 Task: Create Card Card0000000267 in Board Board0000000067 in Workspace WS0000000023 in Trello. Create Card Card0000000268 in Board Board0000000067 in Workspace WS0000000023 in Trello. Create Card Card0000000269 in Board Board0000000068 in Workspace WS0000000023 in Trello. Create Card Card0000000270 in Board Board0000000068 in Workspace WS0000000023 in Trello. Create Card Card0000000271 in Board Board0000000068 in Workspace WS0000000023 in Trello
Action: Mouse moved to (489, 443)
Screenshot: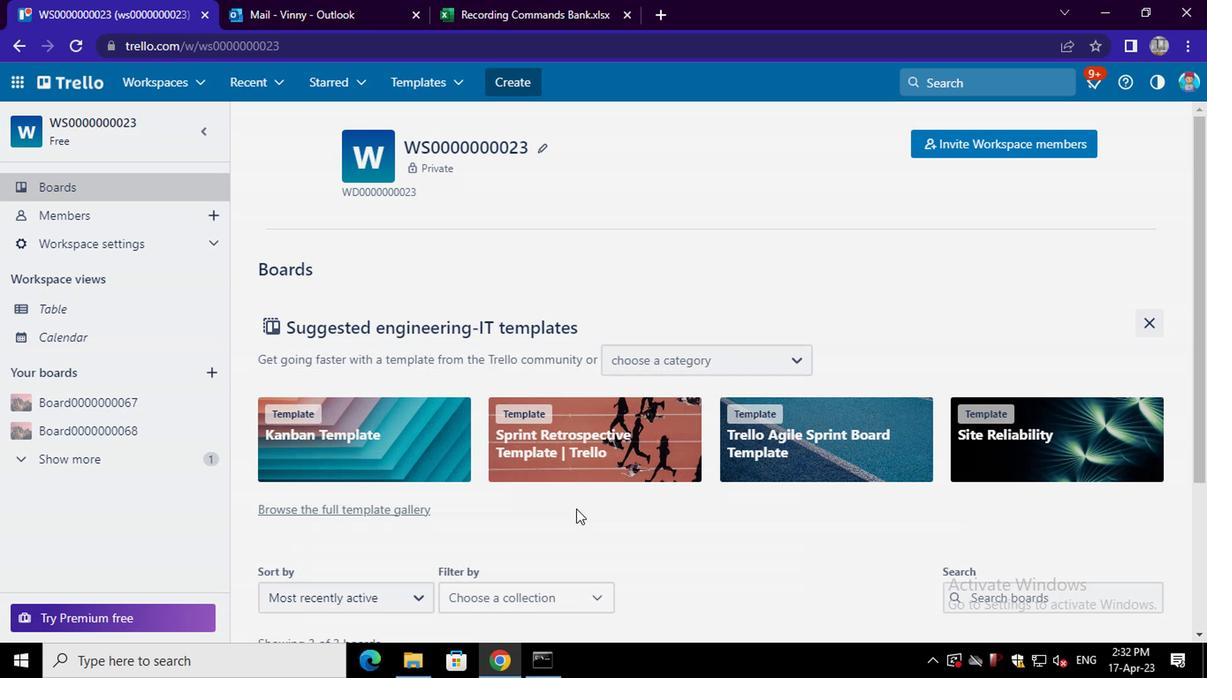 
Action: Mouse scrolled (489, 442) with delta (0, 0)
Screenshot: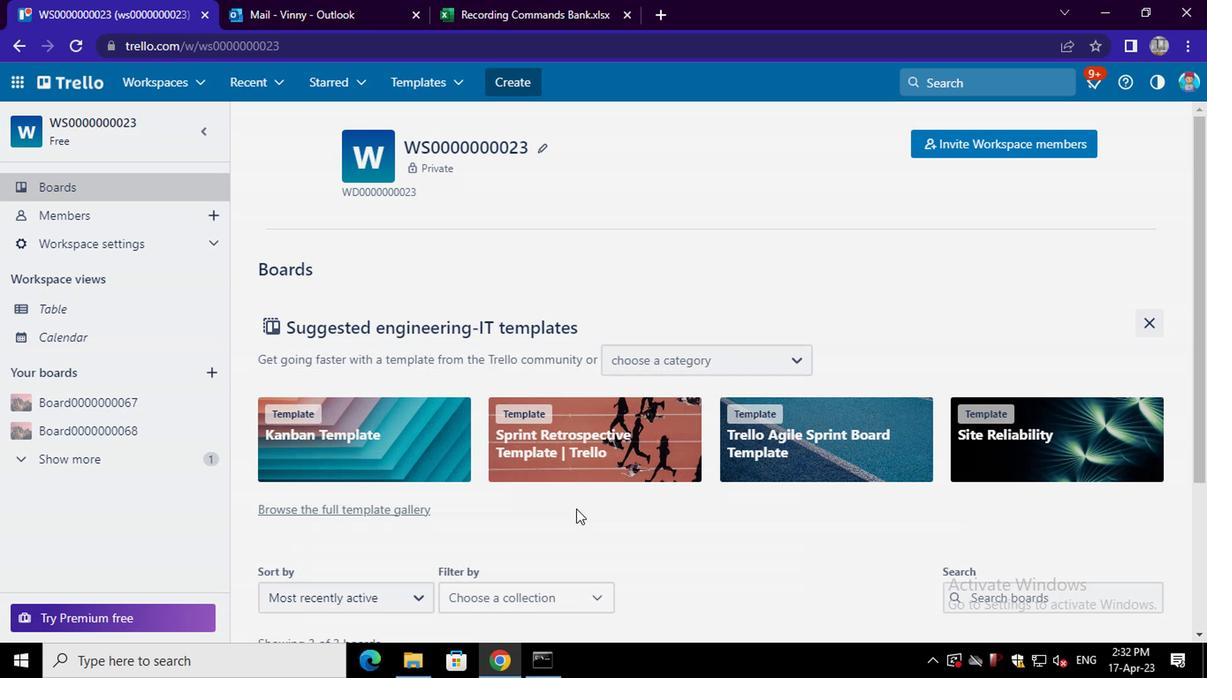
Action: Mouse moved to (489, 445)
Screenshot: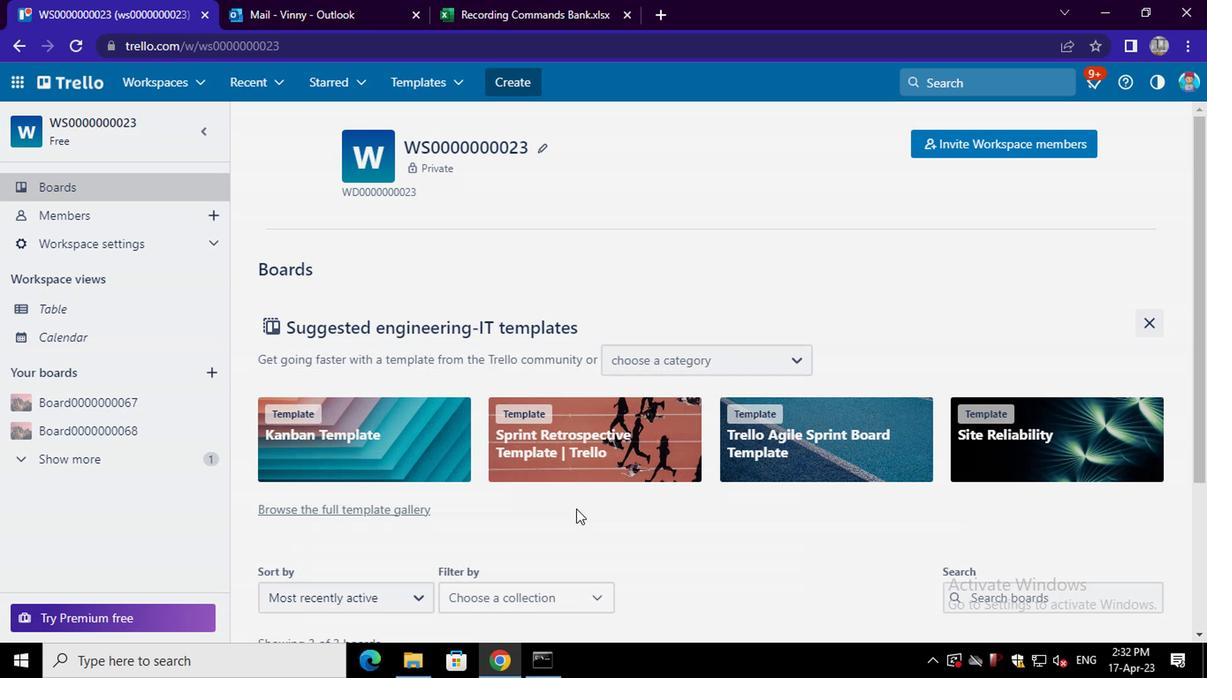 
Action: Mouse scrolled (489, 444) with delta (0, 0)
Screenshot: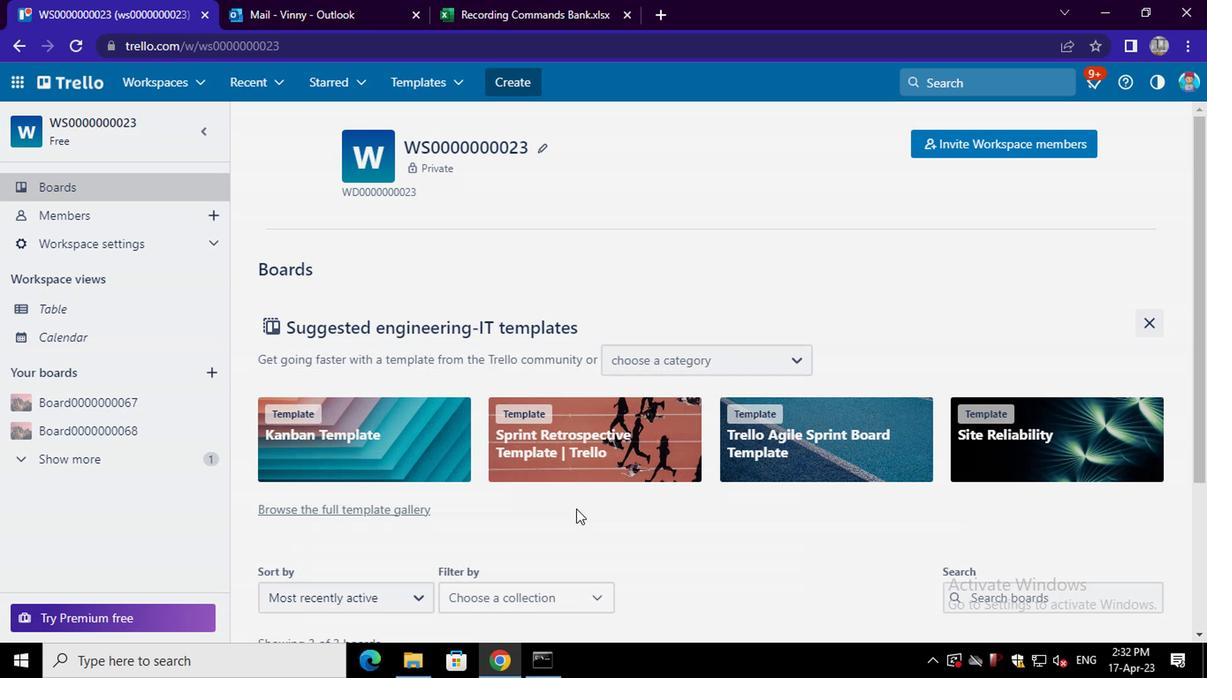 
Action: Mouse moved to (489, 445)
Screenshot: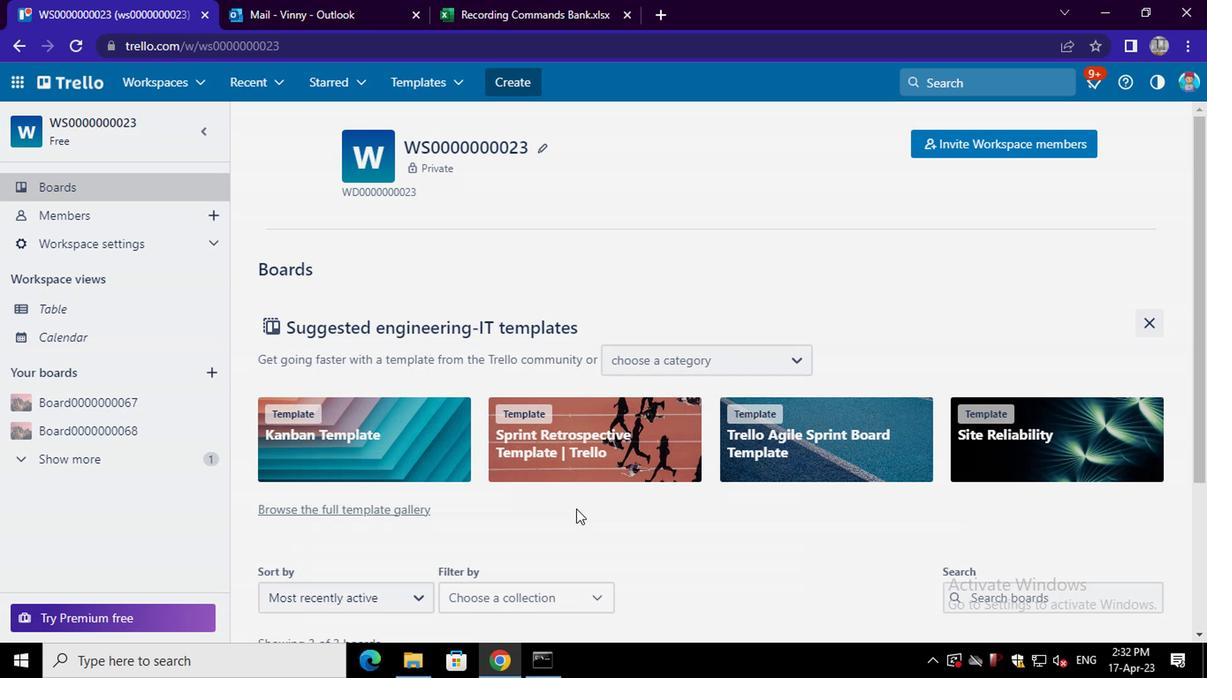 
Action: Mouse scrolled (489, 445) with delta (0, 0)
Screenshot: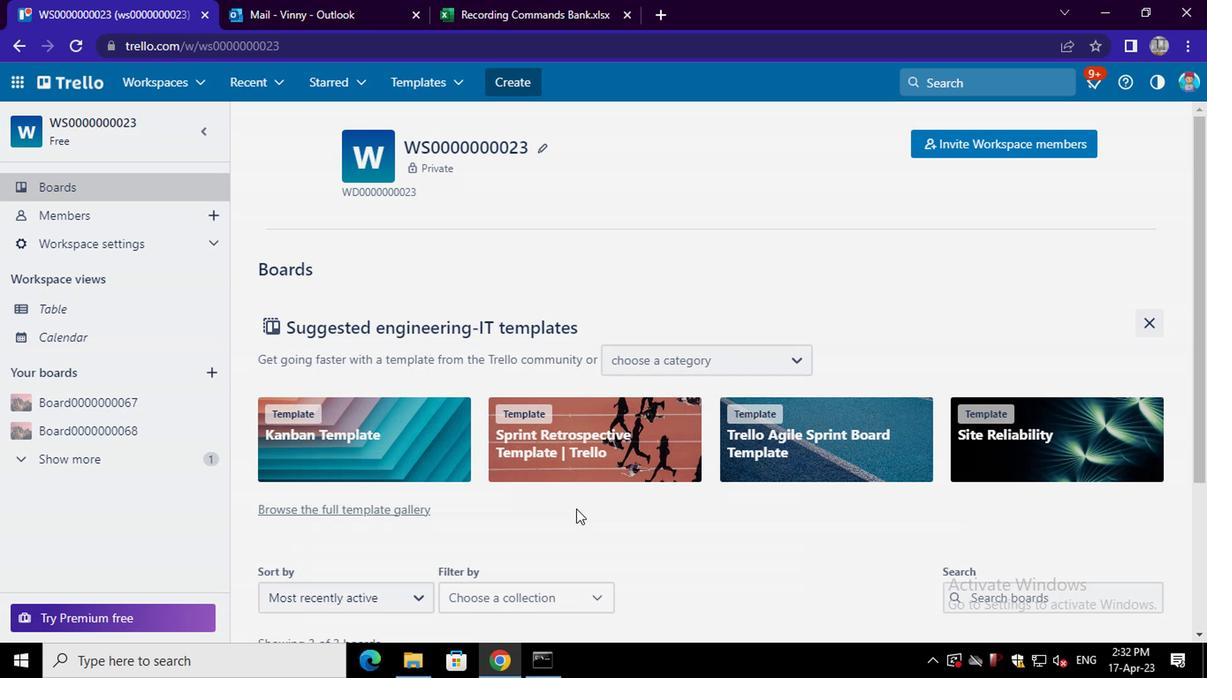 
Action: Mouse scrolled (489, 445) with delta (0, 0)
Screenshot: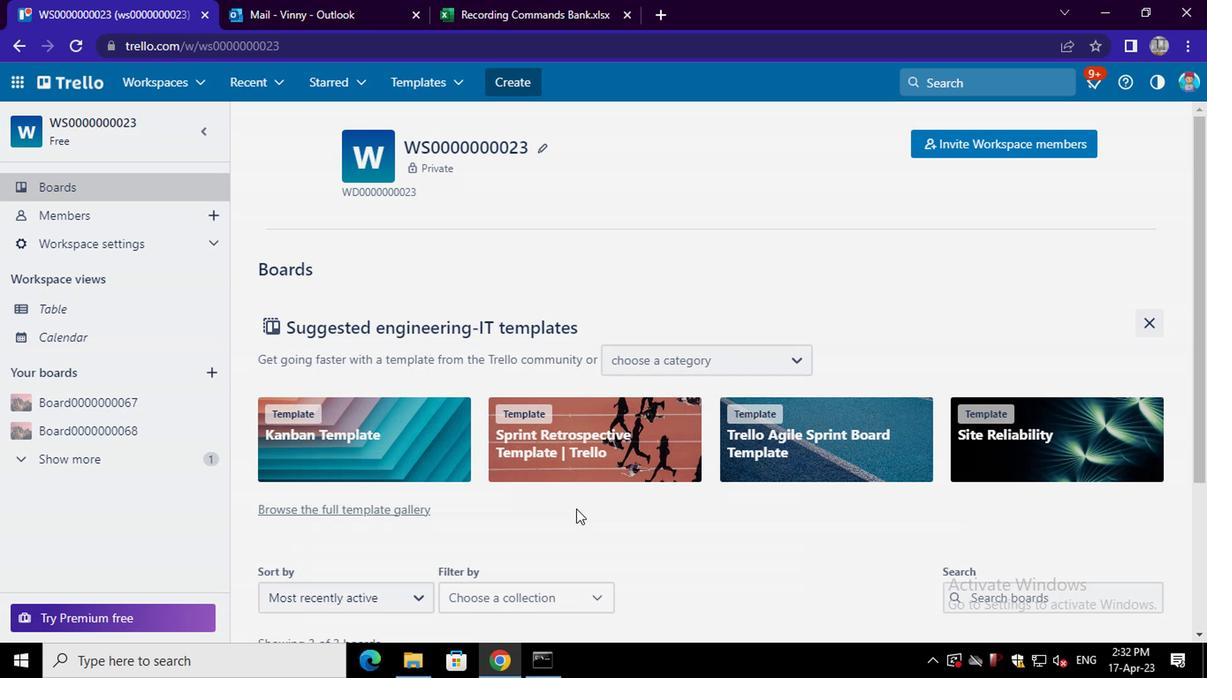 
Action: Mouse scrolled (489, 445) with delta (0, 0)
Screenshot: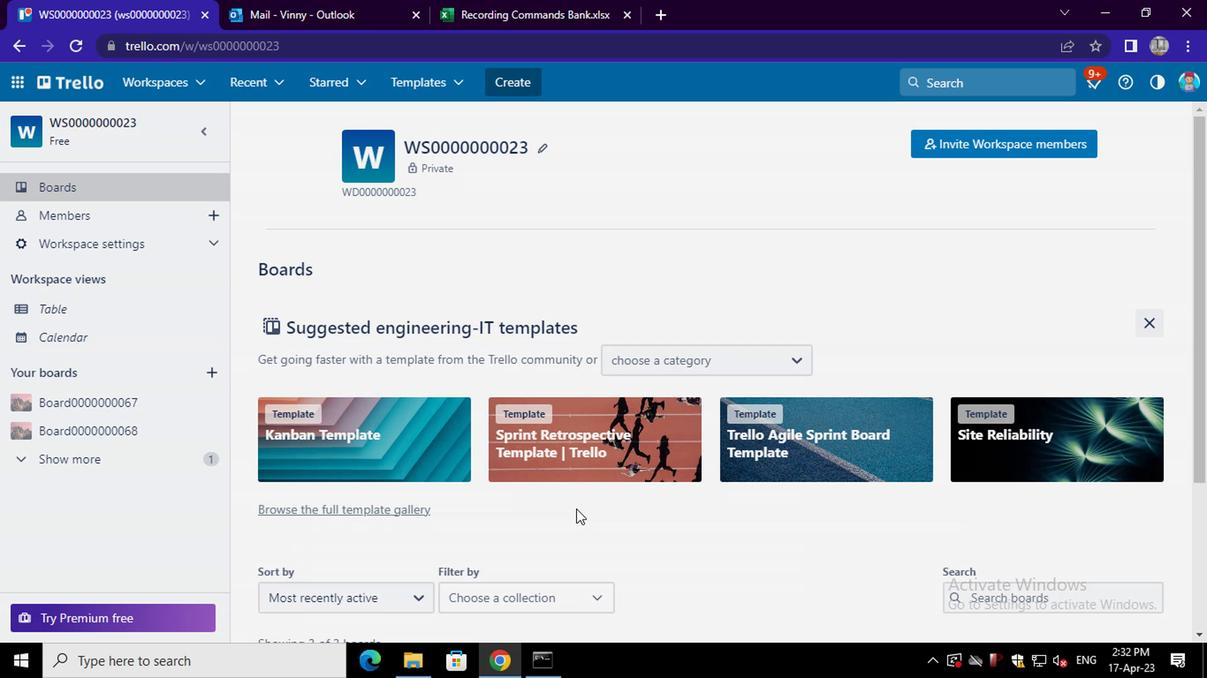 
Action: Mouse scrolled (489, 445) with delta (0, 0)
Screenshot: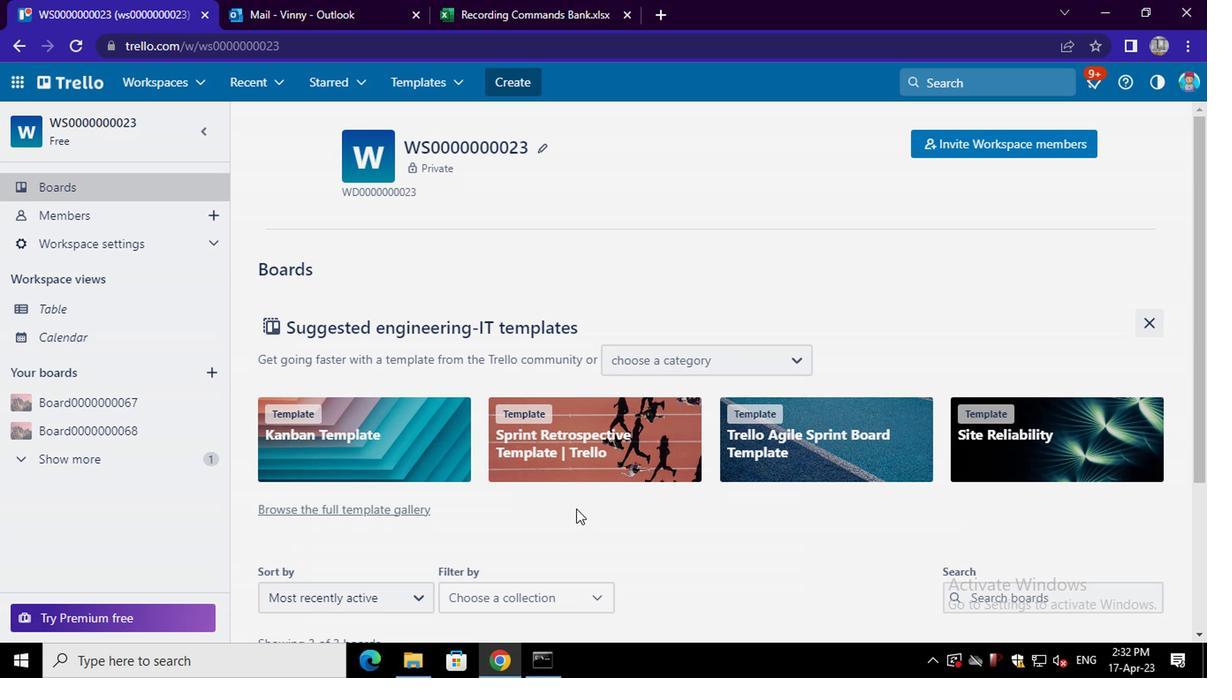 
Action: Mouse moved to (490, 445)
Screenshot: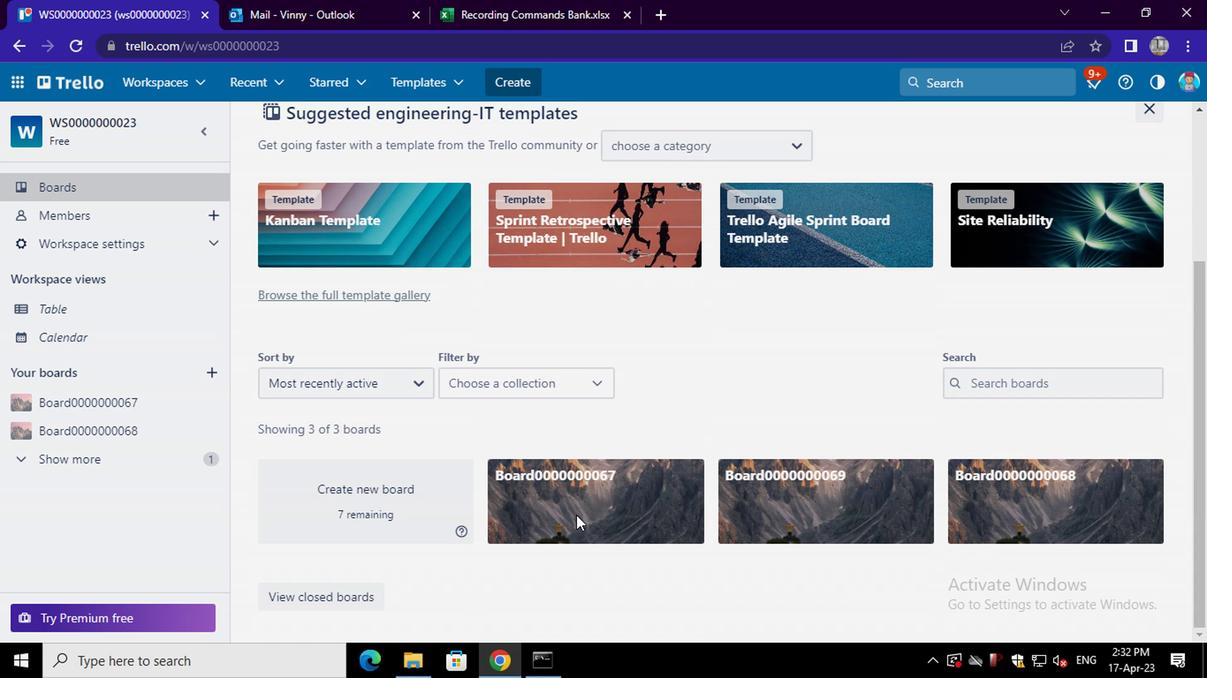
Action: Mouse pressed left at (490, 445)
Screenshot: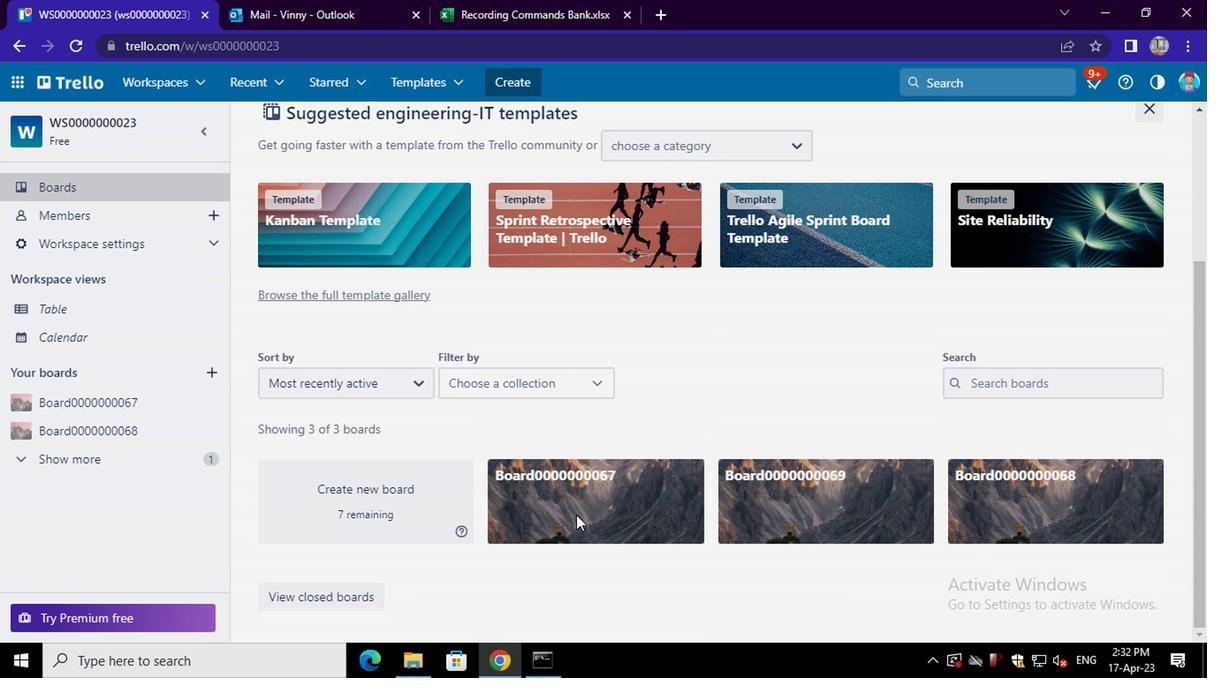 
Action: Mouse moved to (277, 267)
Screenshot: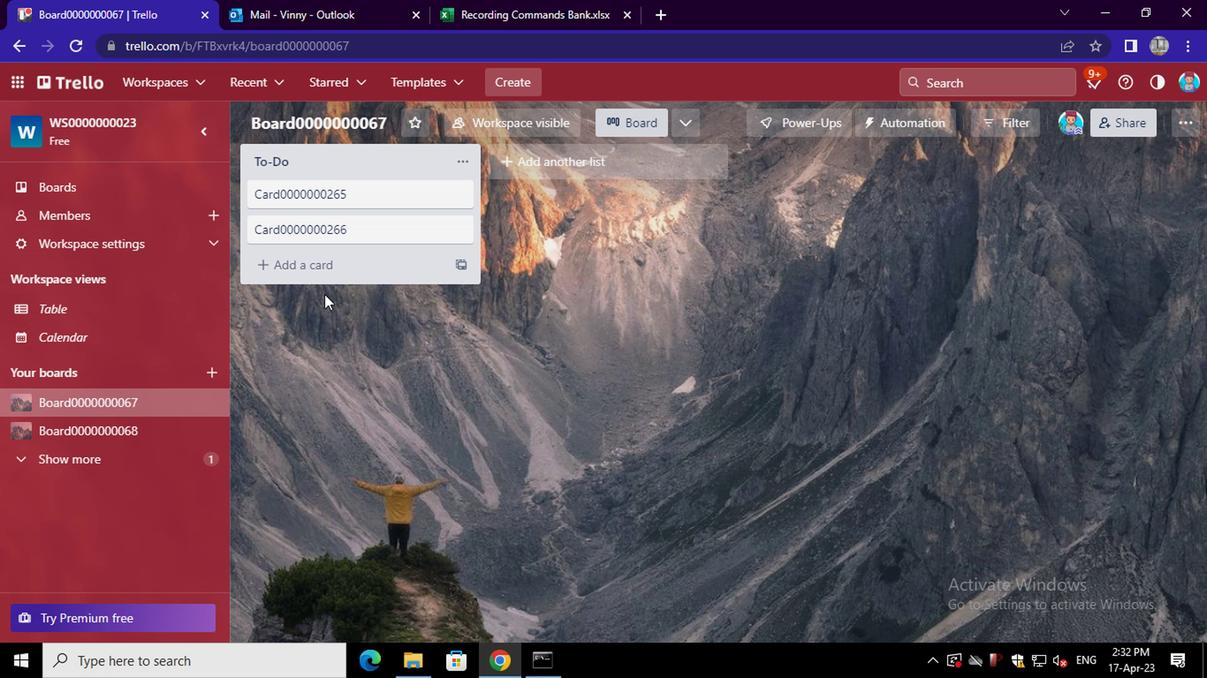 
Action: Mouse pressed left at (277, 267)
Screenshot: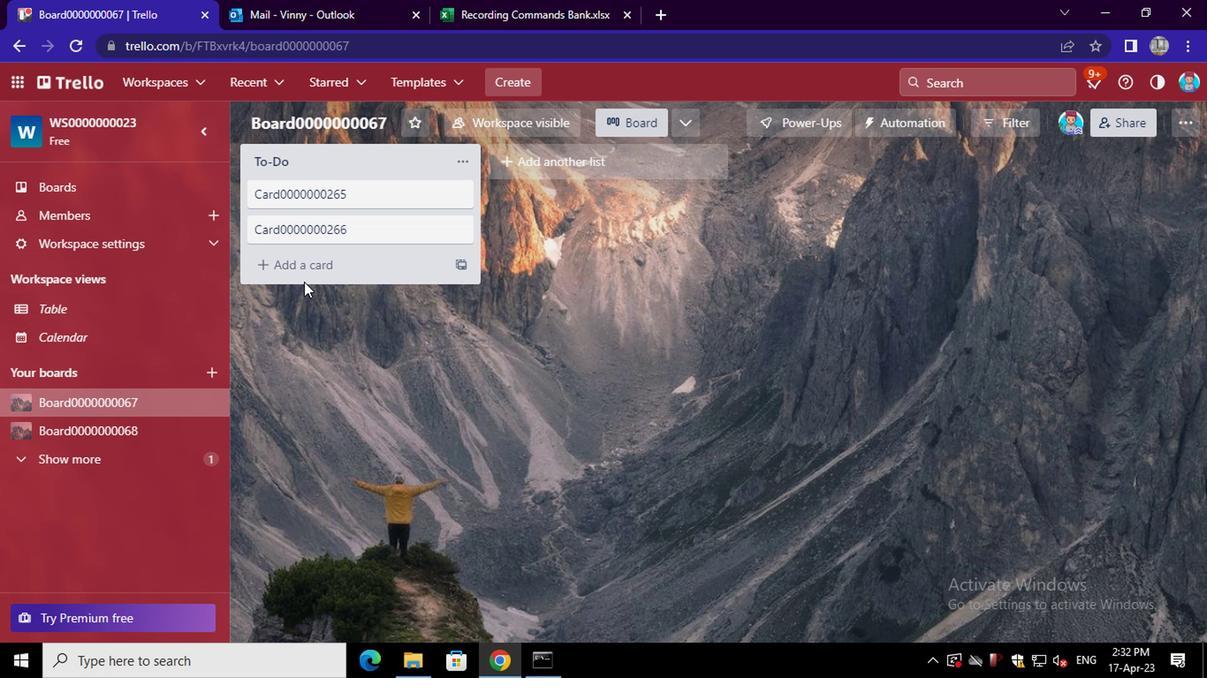 
Action: Mouse moved to (282, 273)
Screenshot: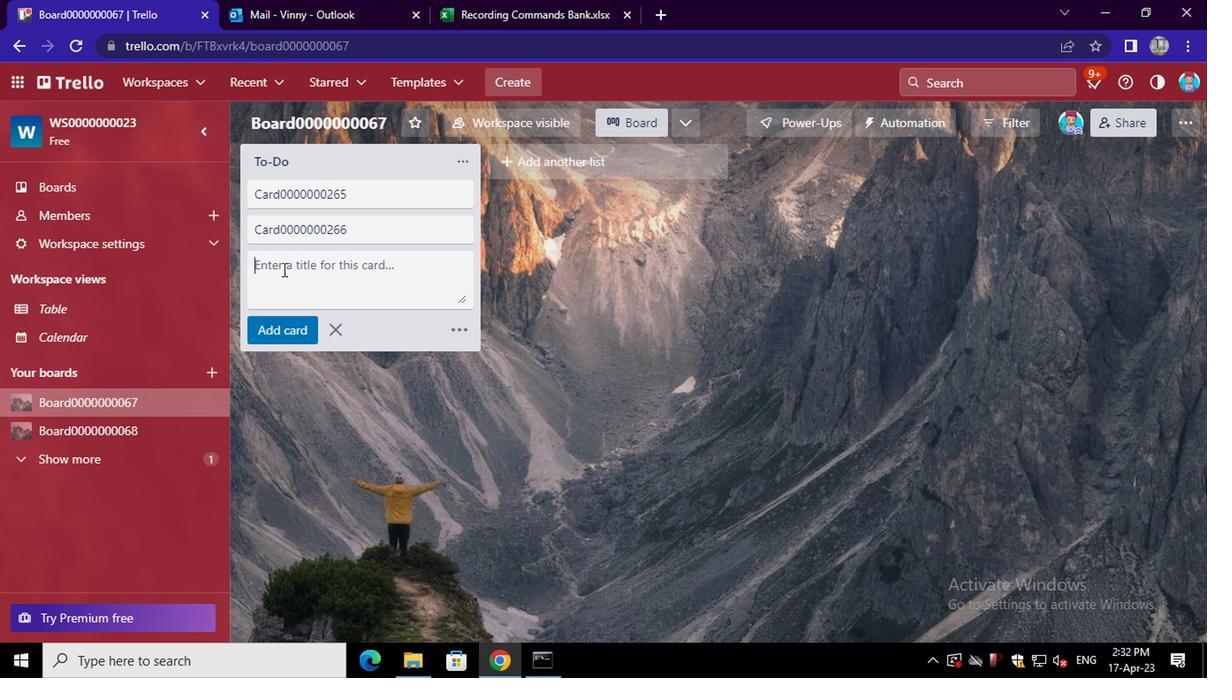 
Action: Mouse pressed left at (282, 273)
Screenshot: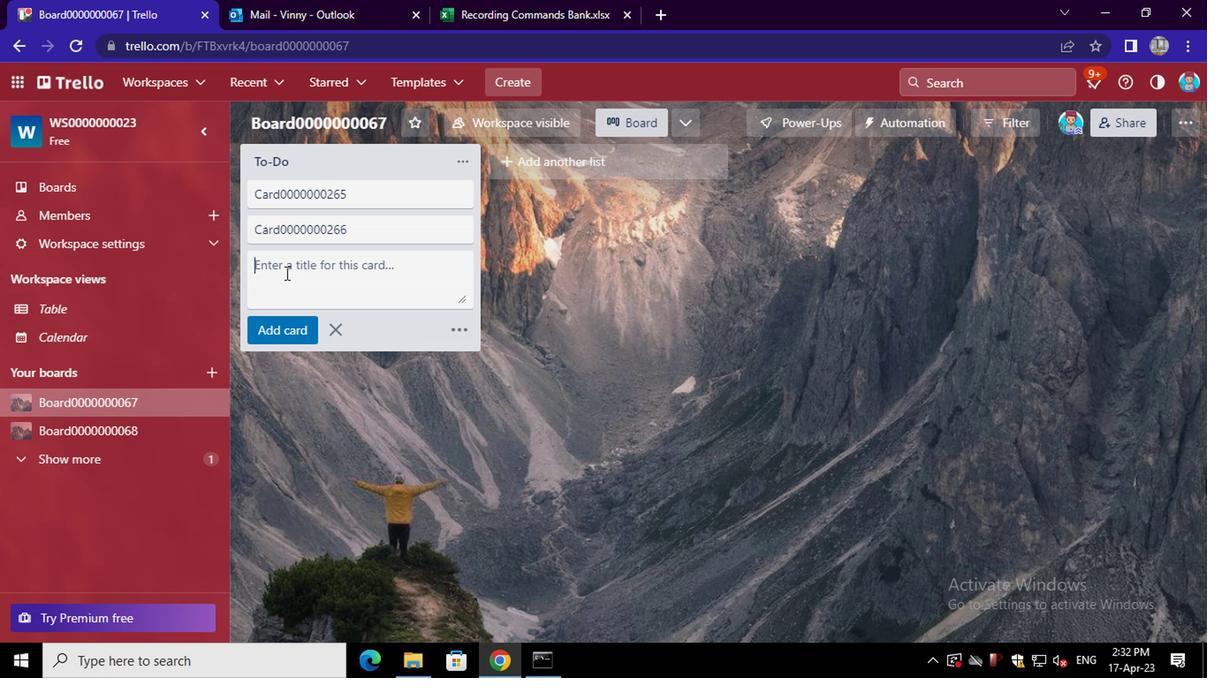 
Action: Key pressed <Key.shift>CARD0000000267
Screenshot: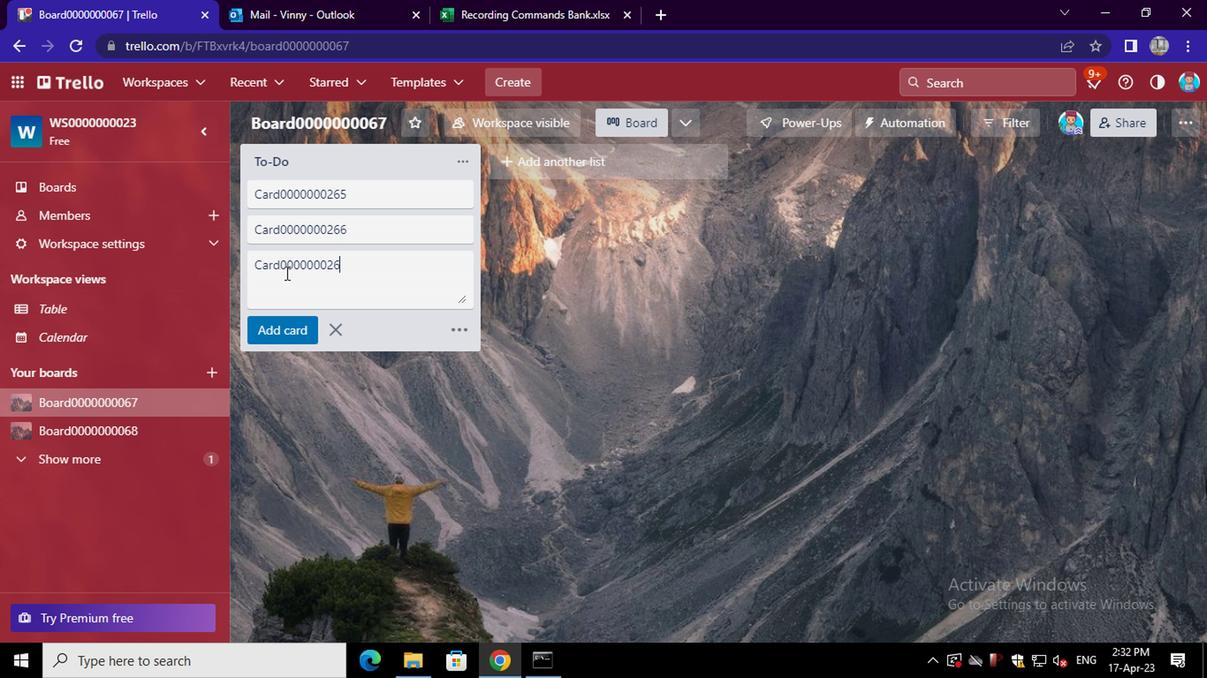 
Action: Mouse moved to (274, 308)
Screenshot: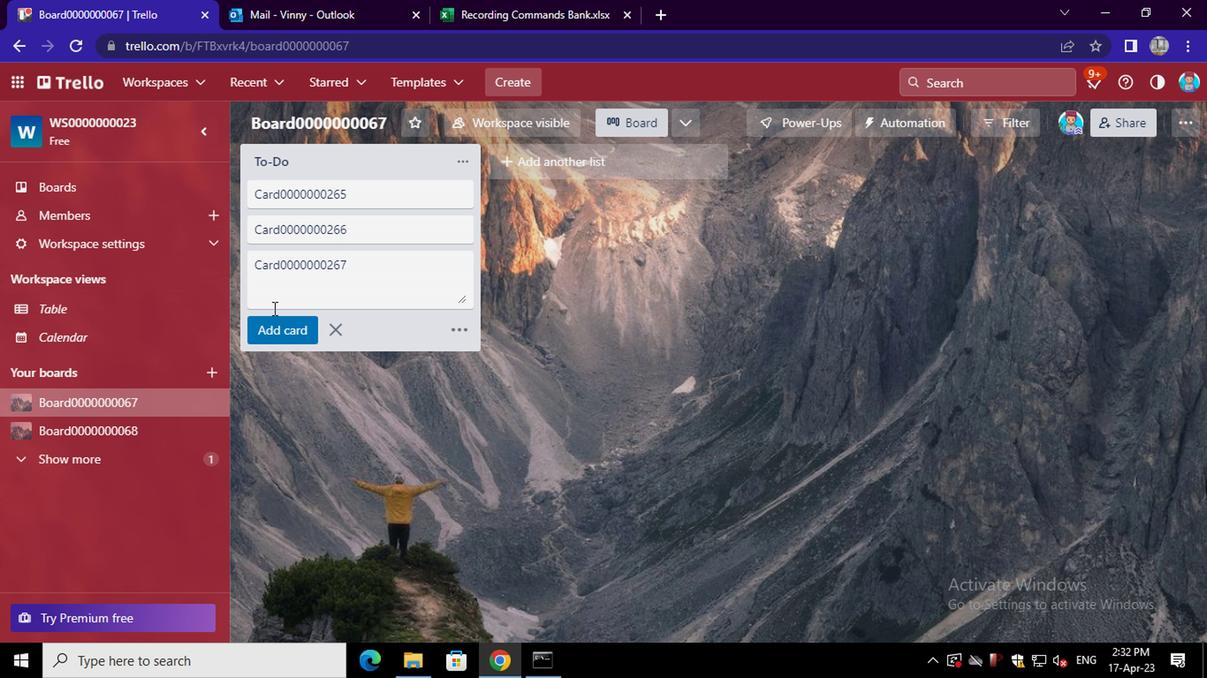 
Action: Mouse pressed left at (274, 308)
Screenshot: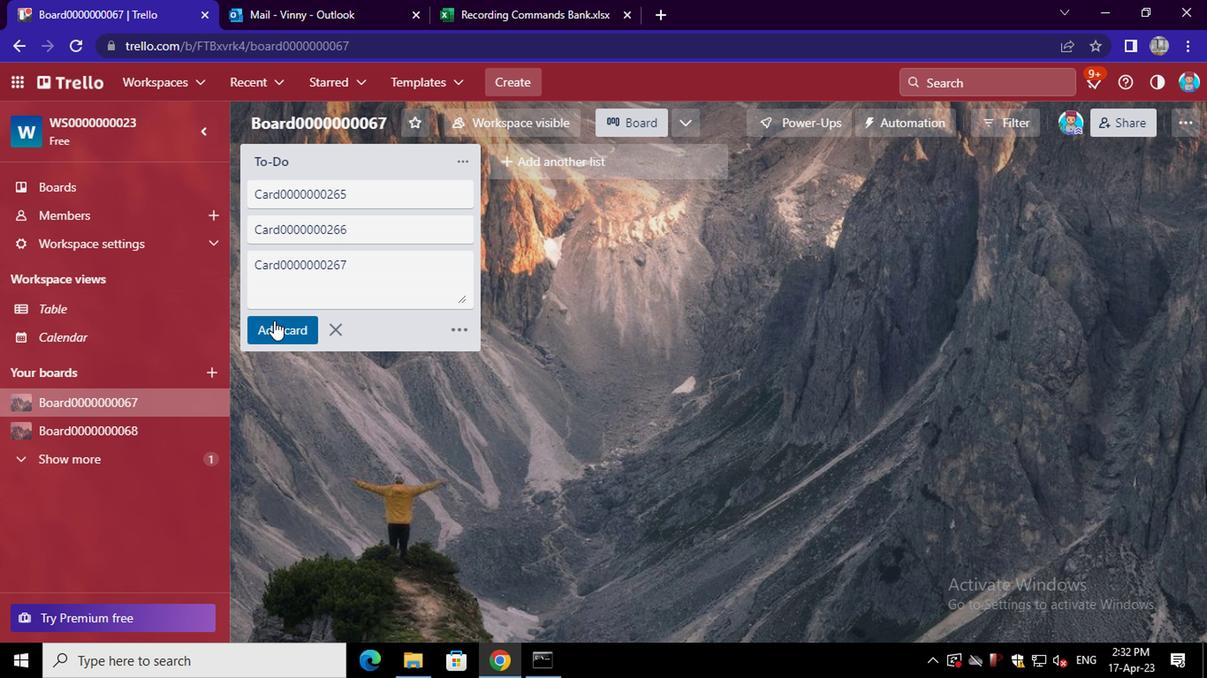 
Action: Mouse moved to (282, 293)
Screenshot: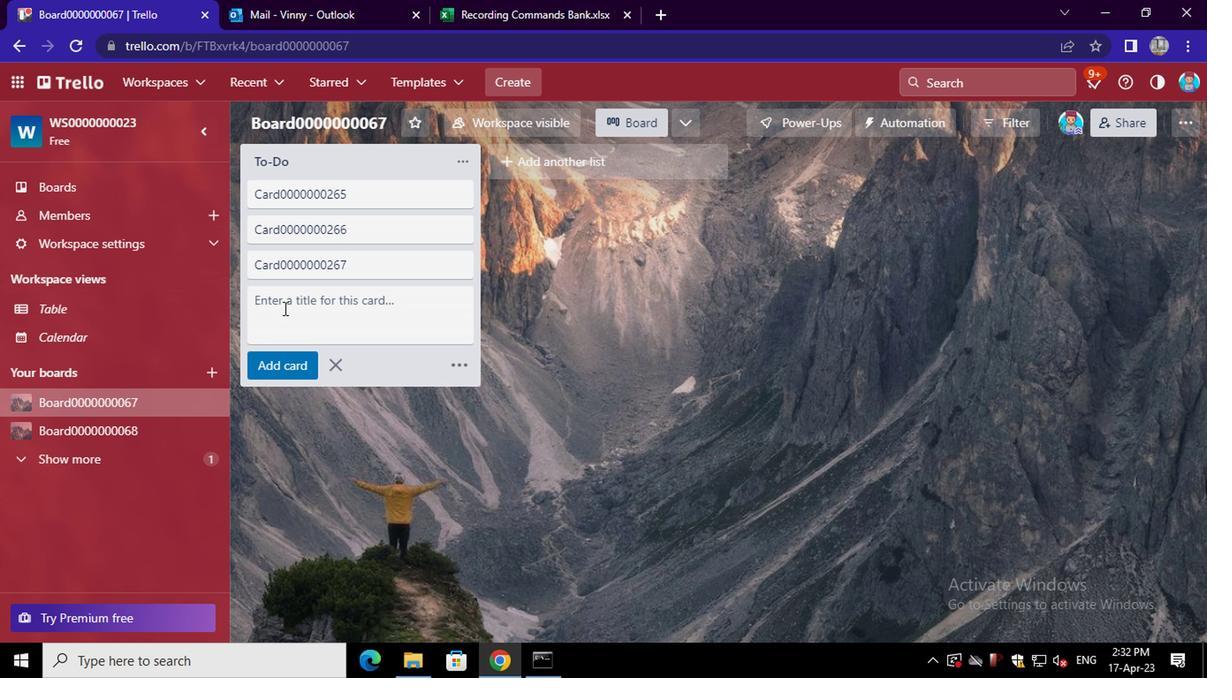 
Action: Mouse pressed left at (282, 293)
Screenshot: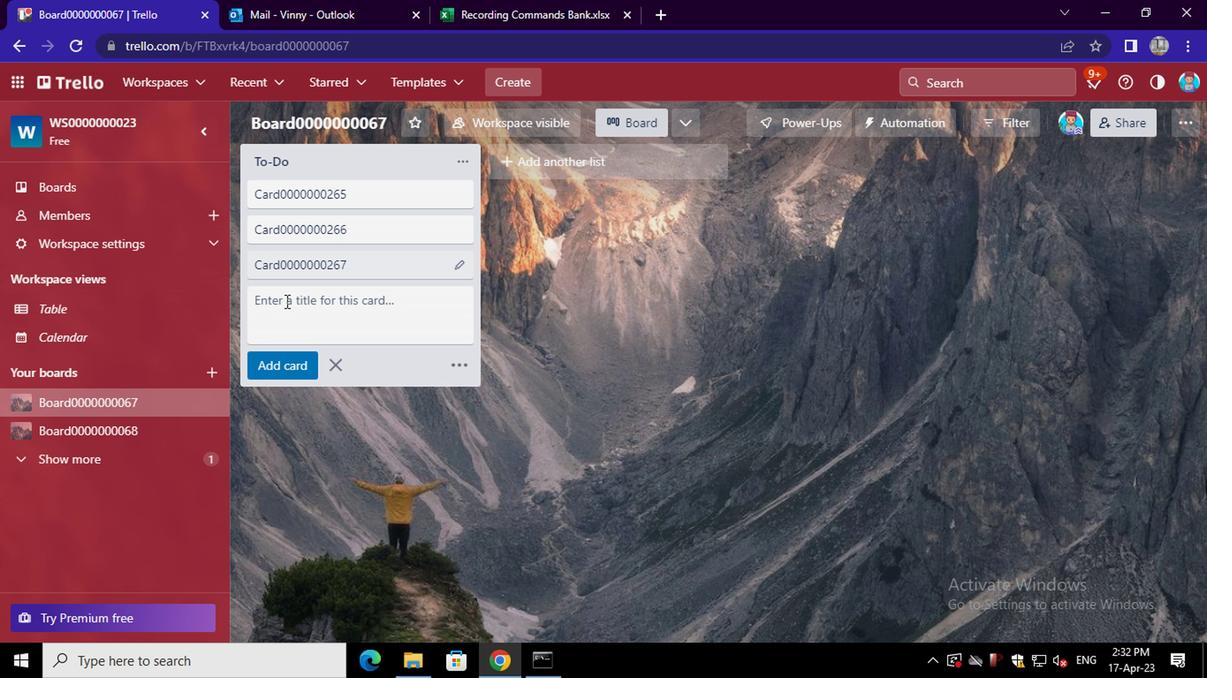 
Action: Key pressed <Key.shift>CARD0000000268
Screenshot: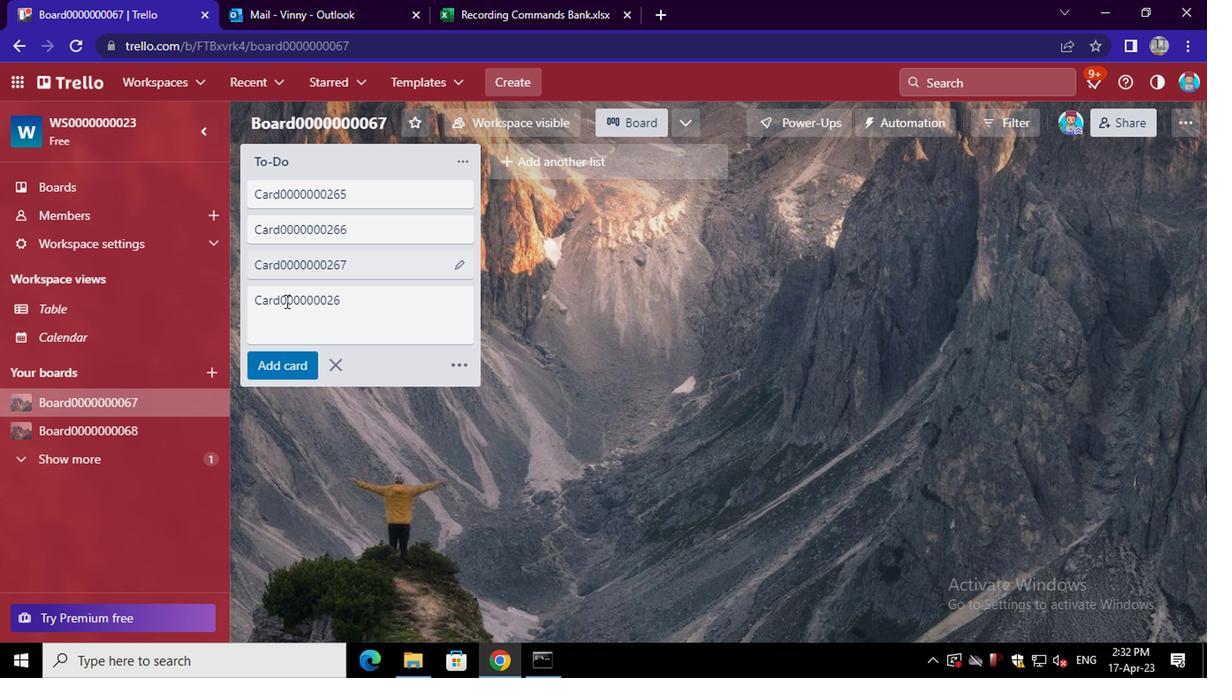 
Action: Mouse moved to (275, 336)
Screenshot: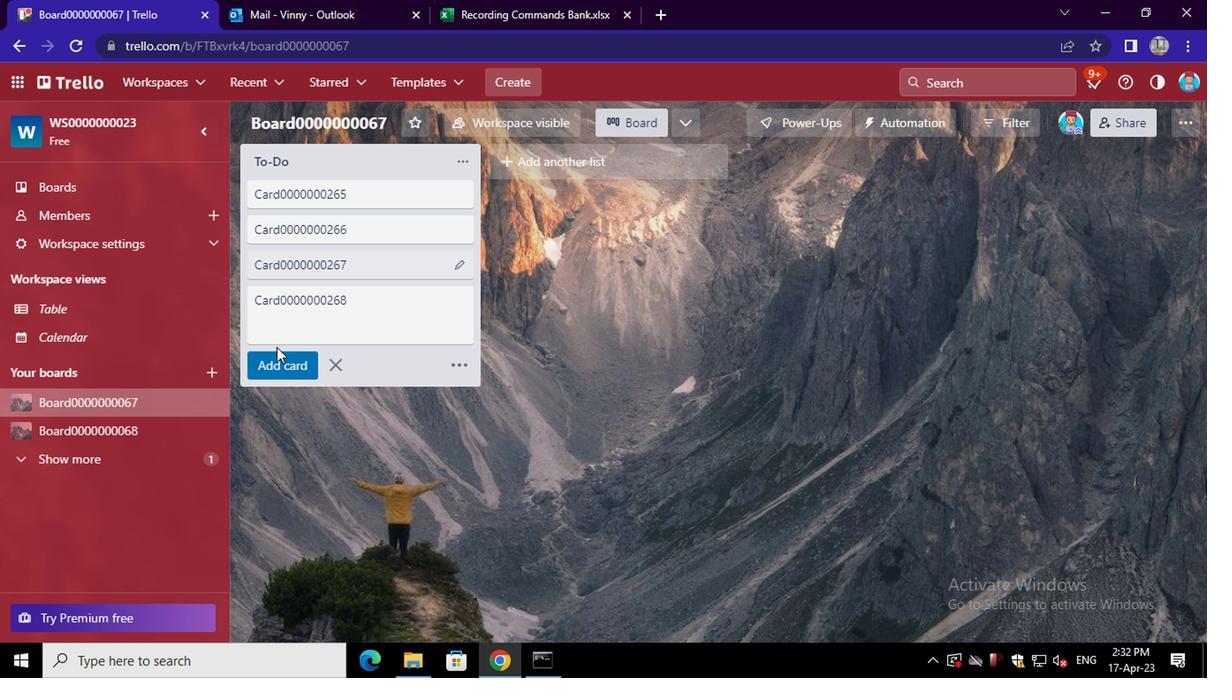 
Action: Mouse pressed left at (275, 336)
Screenshot: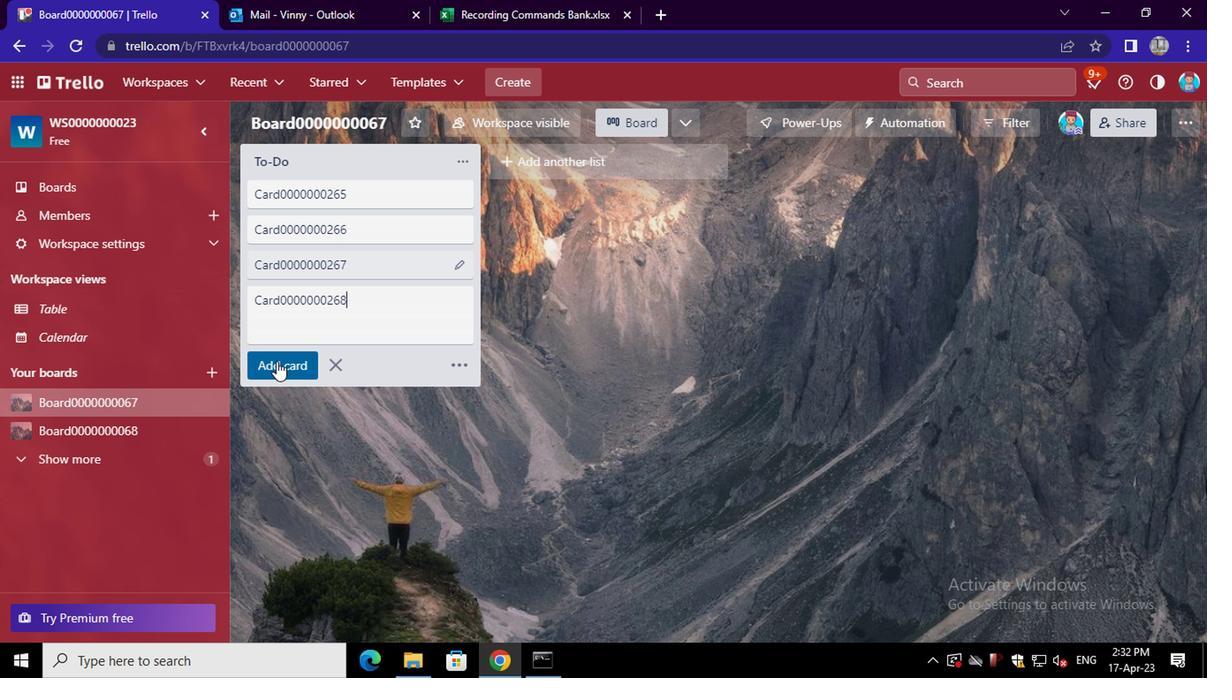 
Action: Mouse moved to (159, 207)
Screenshot: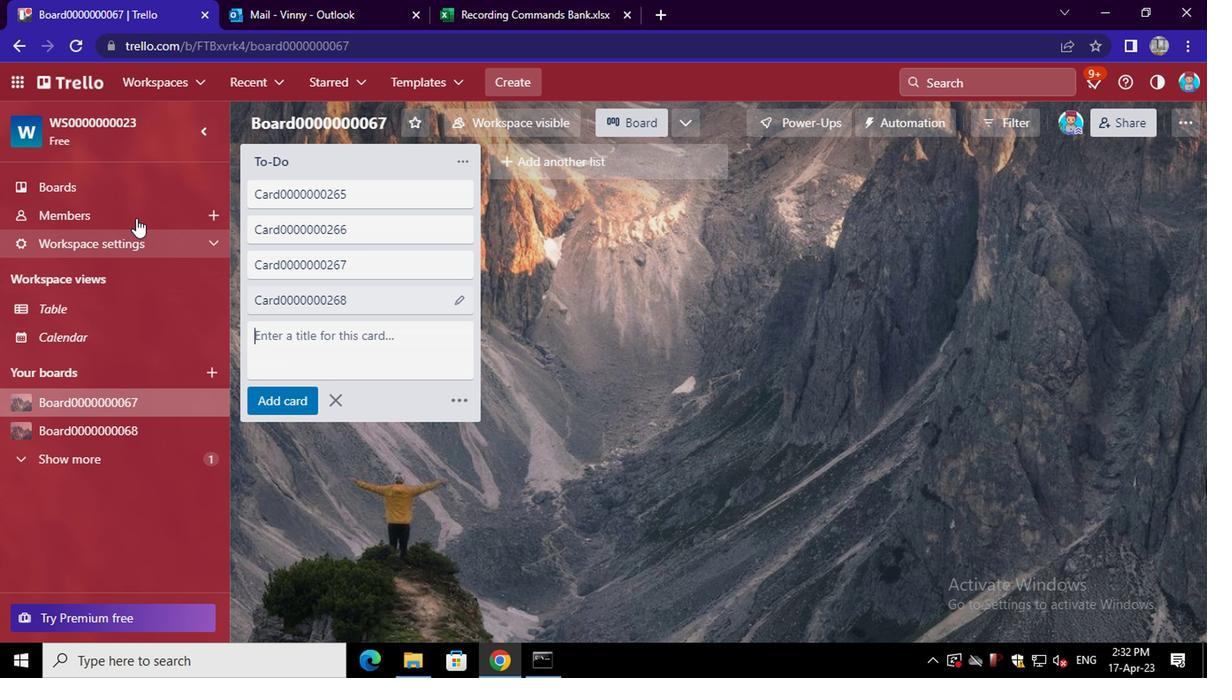 
Action: Mouse pressed left at (159, 207)
Screenshot: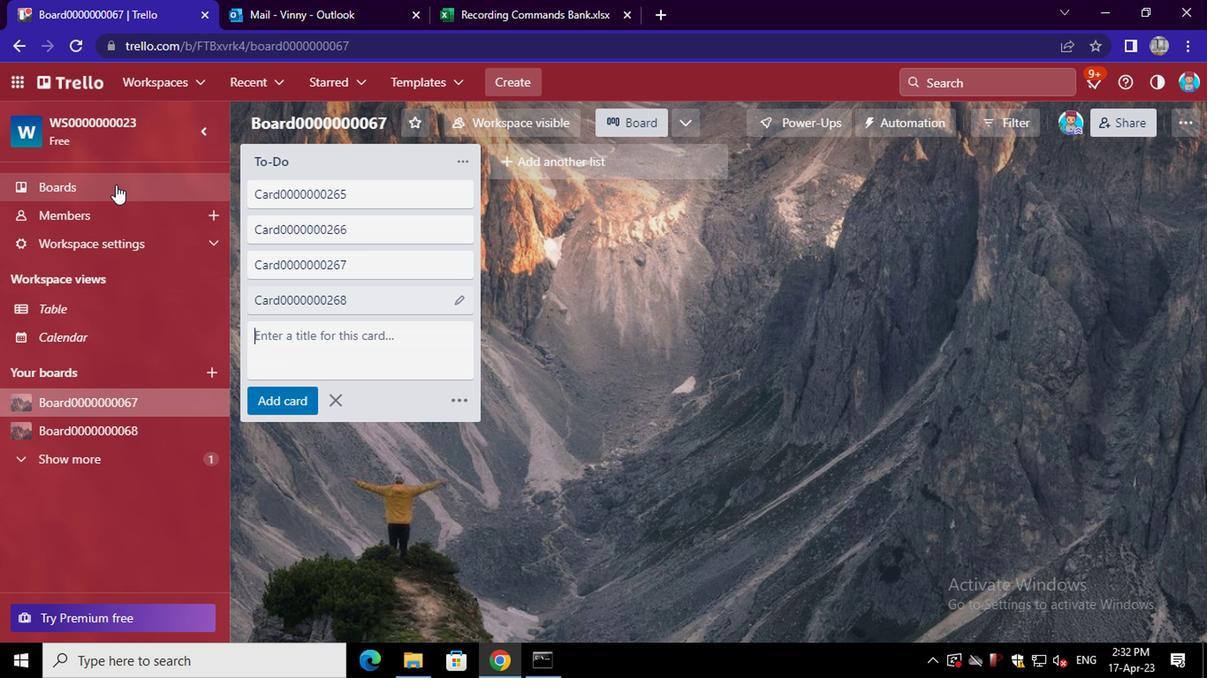
Action: Mouse moved to (405, 363)
Screenshot: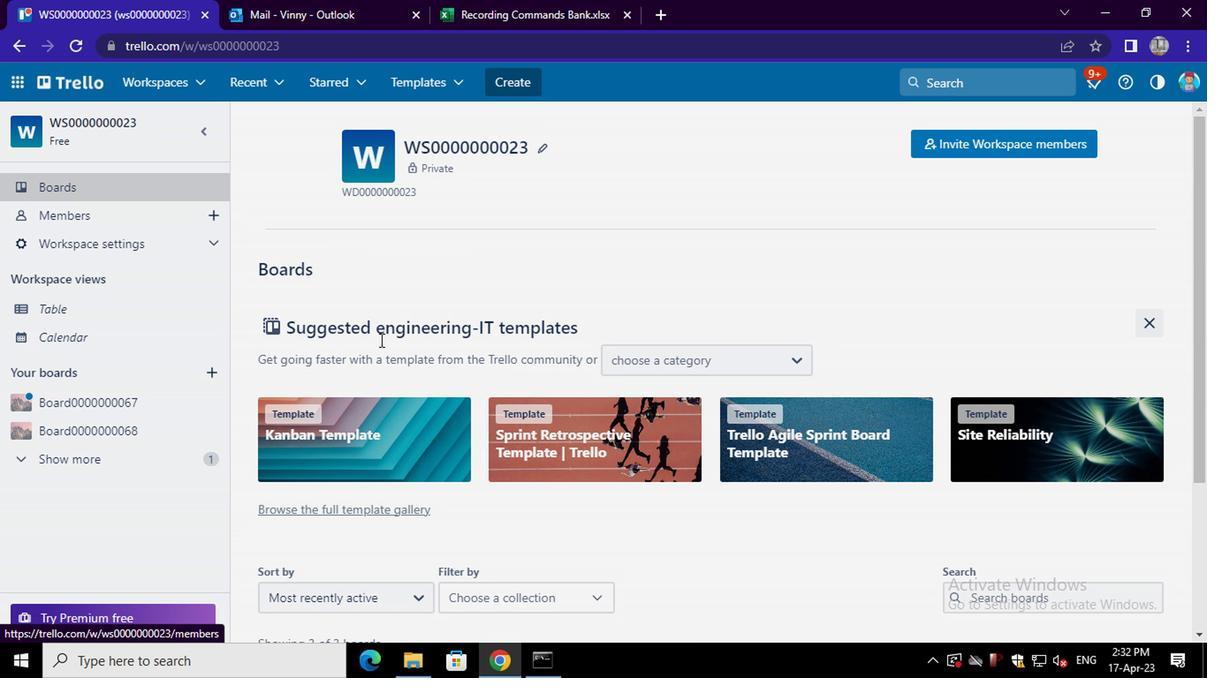 
Action: Mouse scrolled (405, 363) with delta (0, 0)
Screenshot: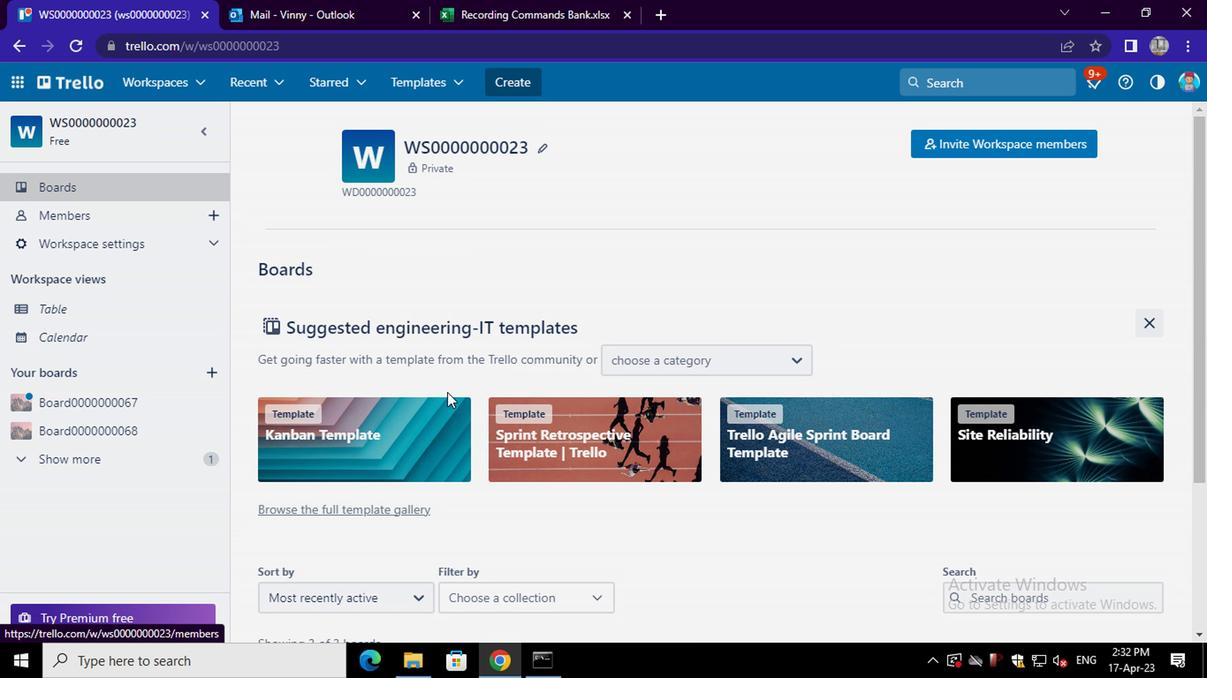 
Action: Mouse moved to (405, 364)
Screenshot: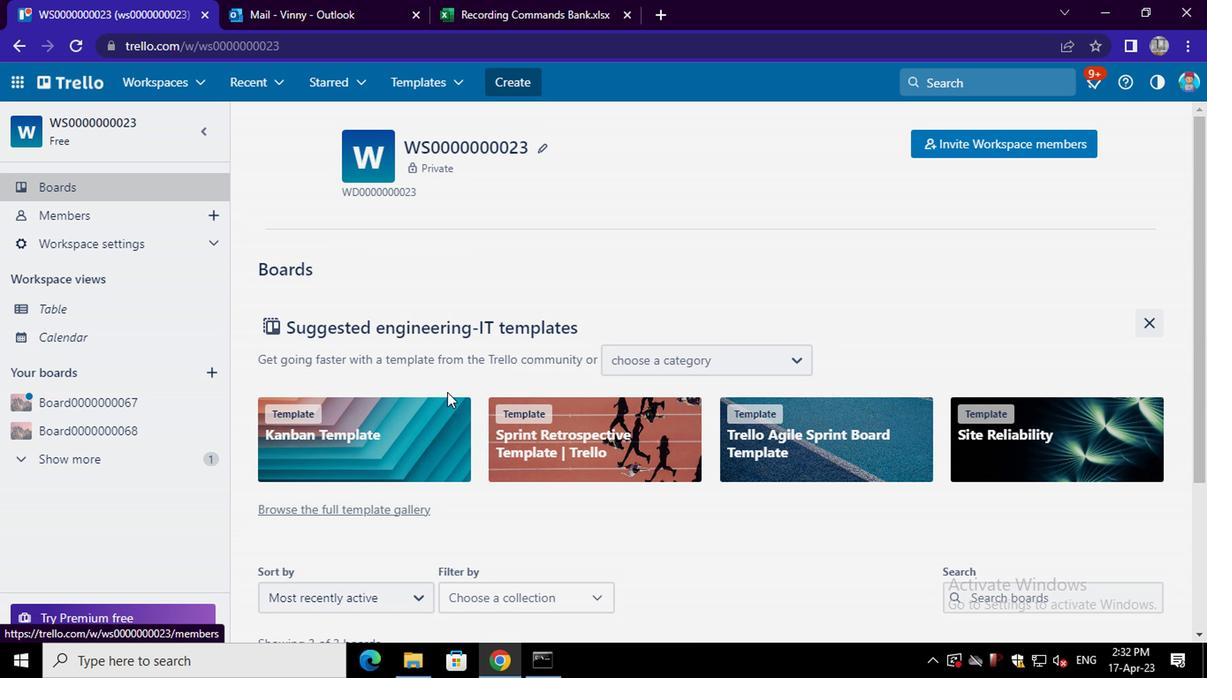 
Action: Mouse scrolled (405, 363) with delta (0, 0)
Screenshot: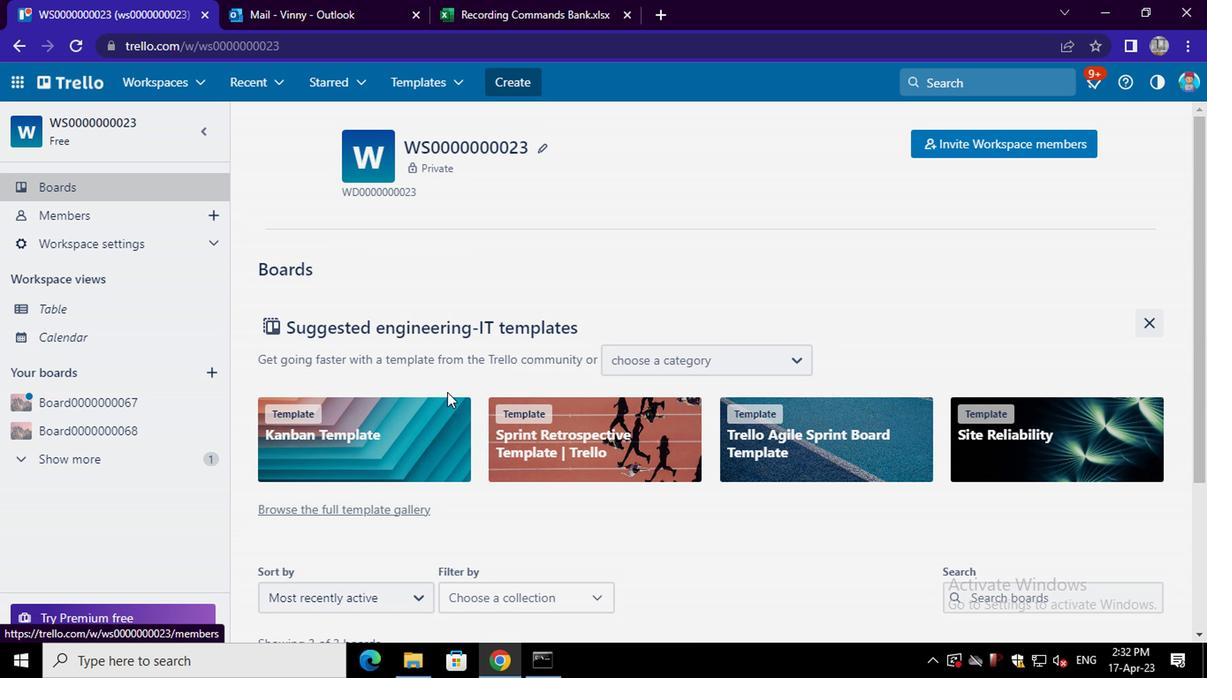 
Action: Mouse moved to (406, 365)
Screenshot: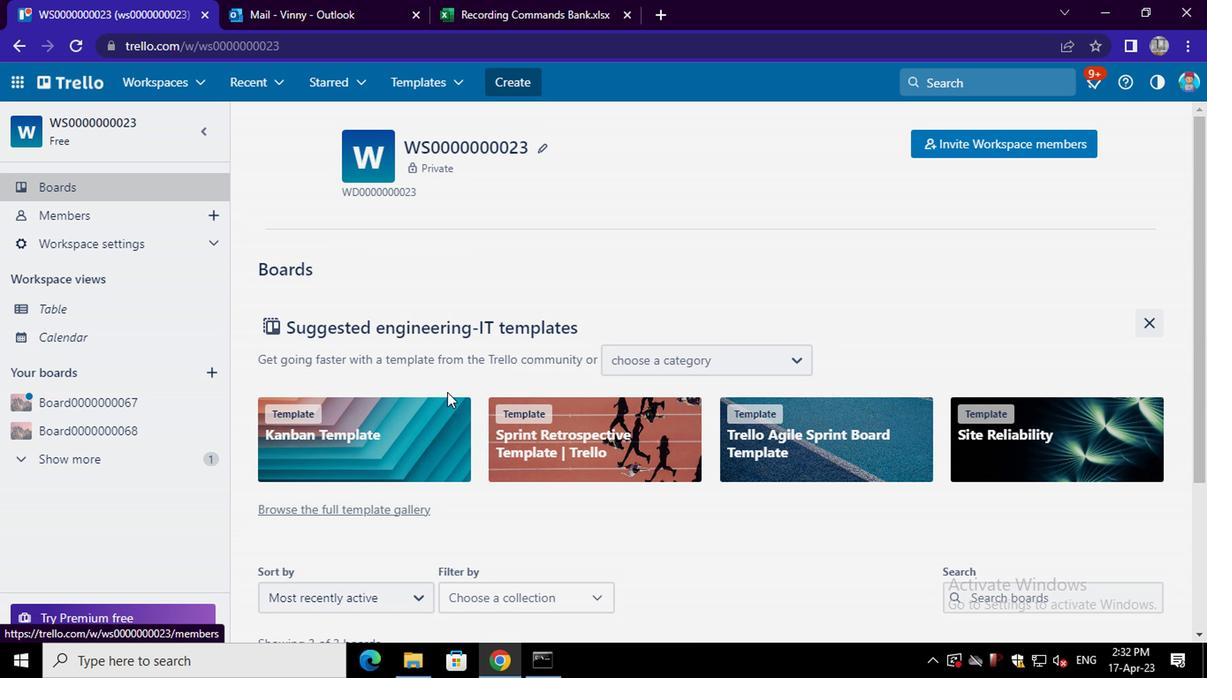 
Action: Mouse scrolled (406, 365) with delta (0, 0)
Screenshot: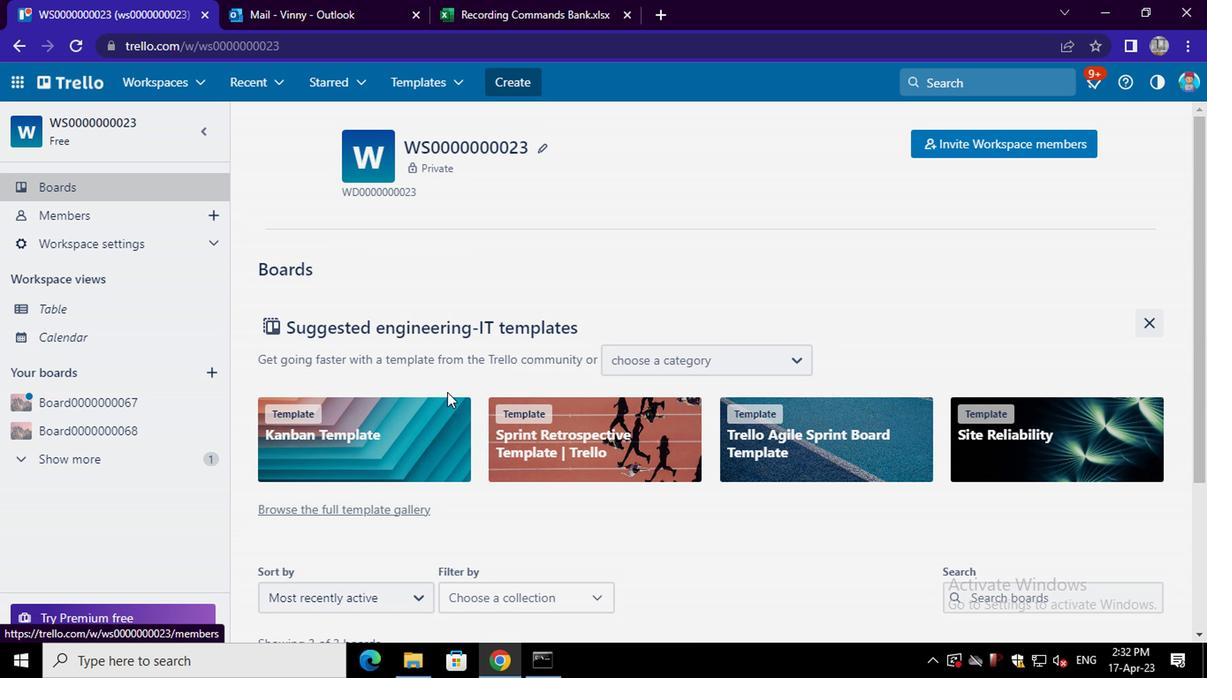 
Action: Mouse scrolled (406, 365) with delta (0, 0)
Screenshot: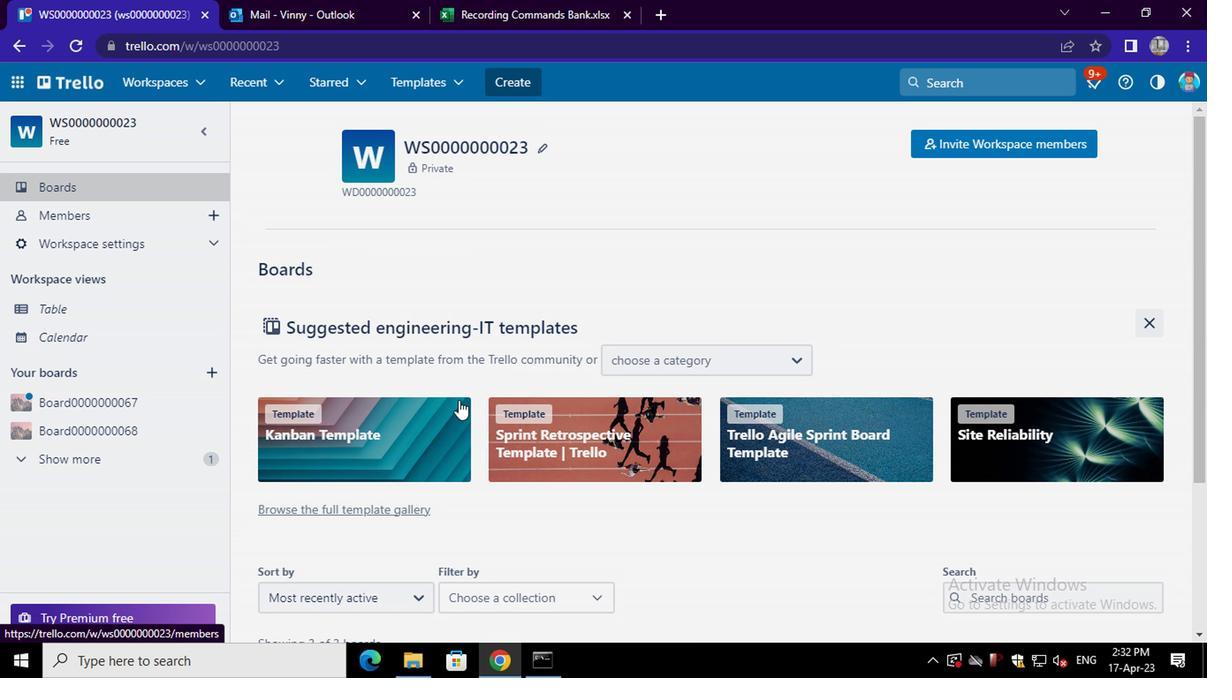 
Action: Mouse scrolled (406, 365) with delta (0, 0)
Screenshot: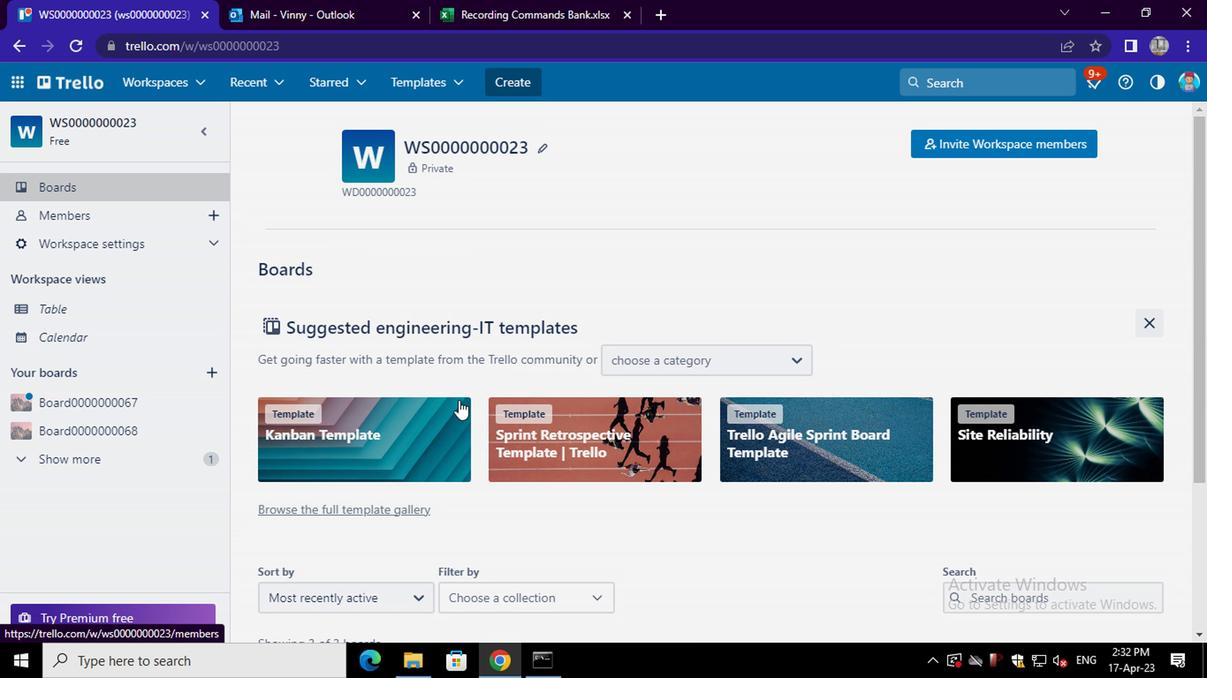 
Action: Mouse scrolled (406, 365) with delta (0, 0)
Screenshot: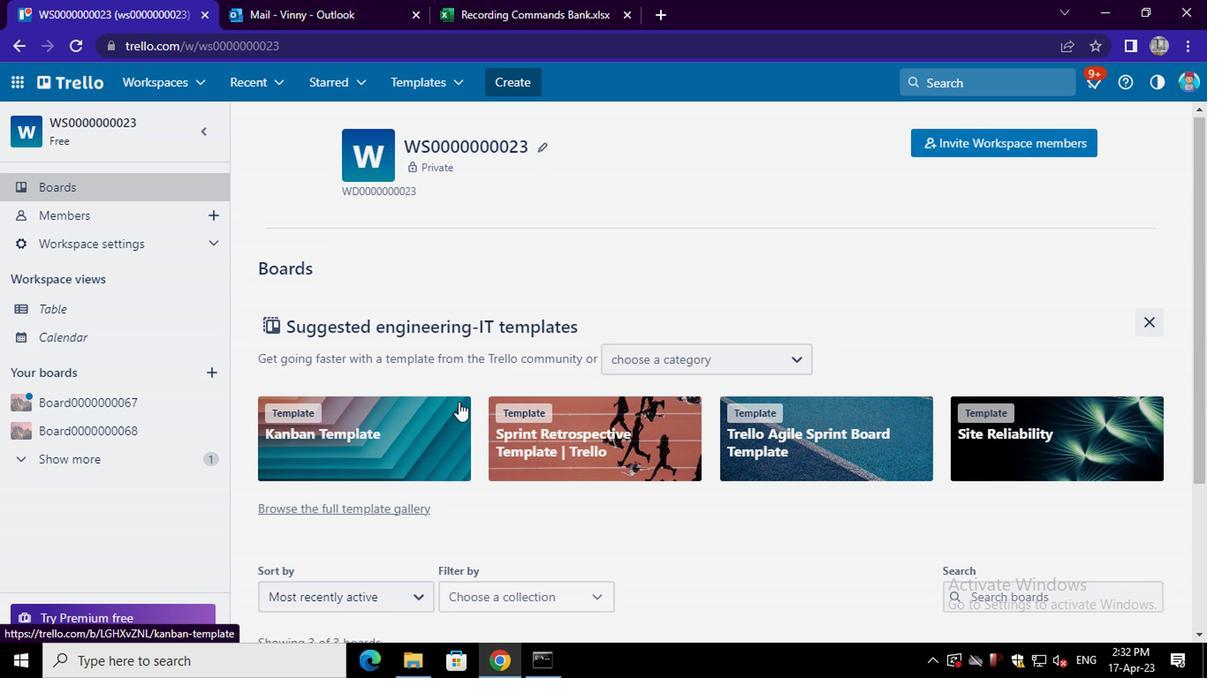 
Action: Mouse moved to (840, 438)
Screenshot: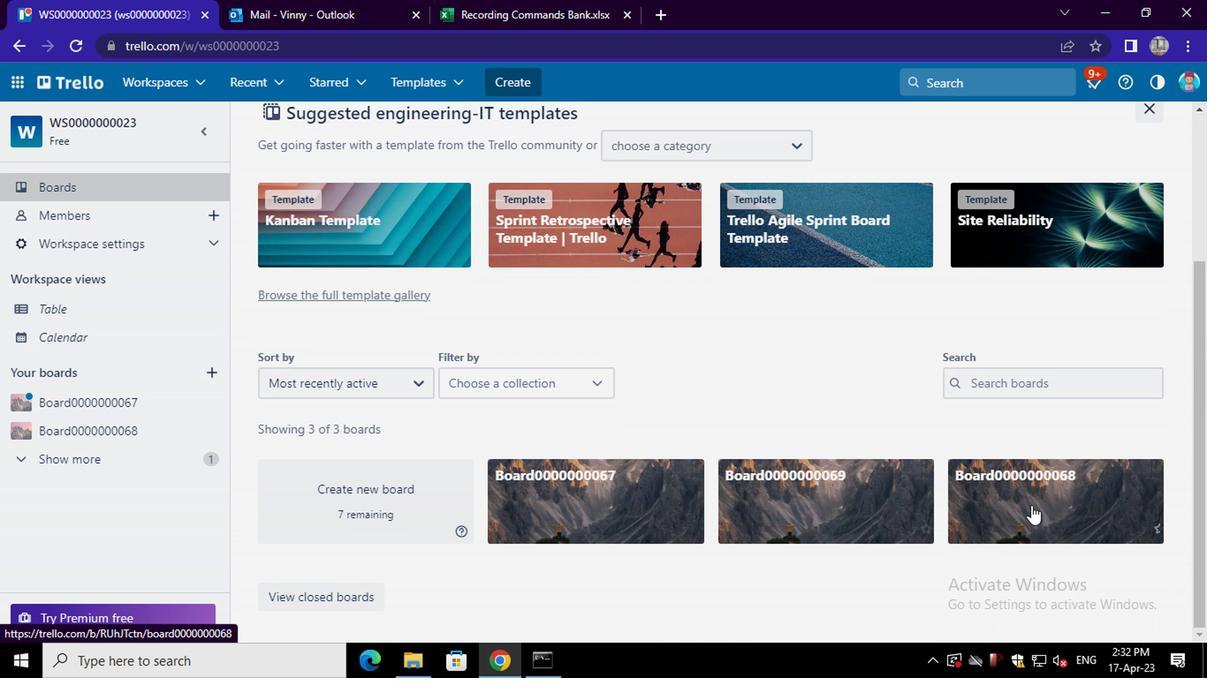 
Action: Mouse pressed left at (840, 438)
Screenshot: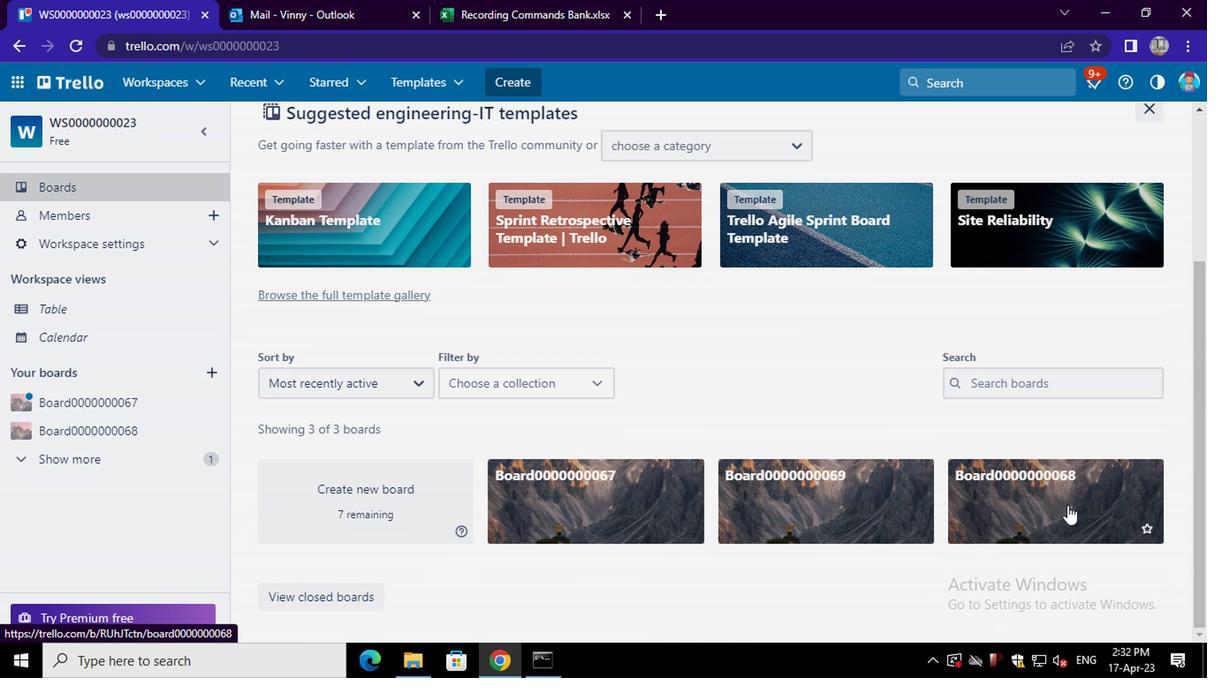 
Action: Mouse moved to (304, 214)
Screenshot: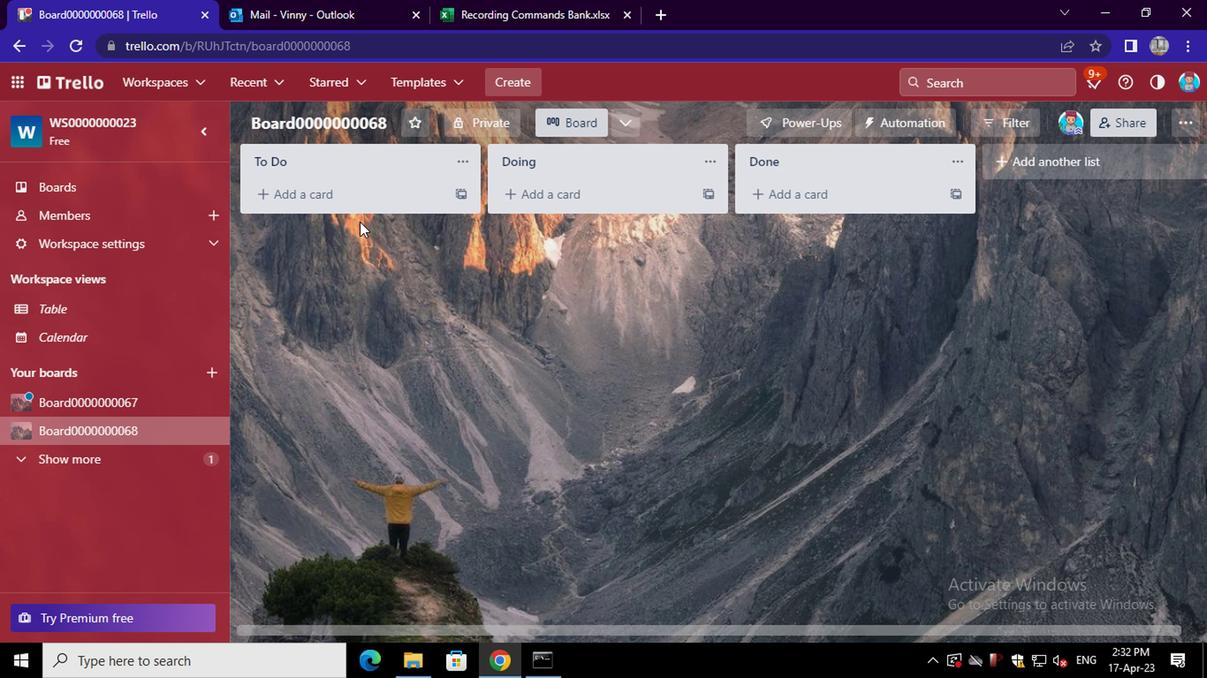 
Action: Mouse pressed left at (304, 214)
Screenshot: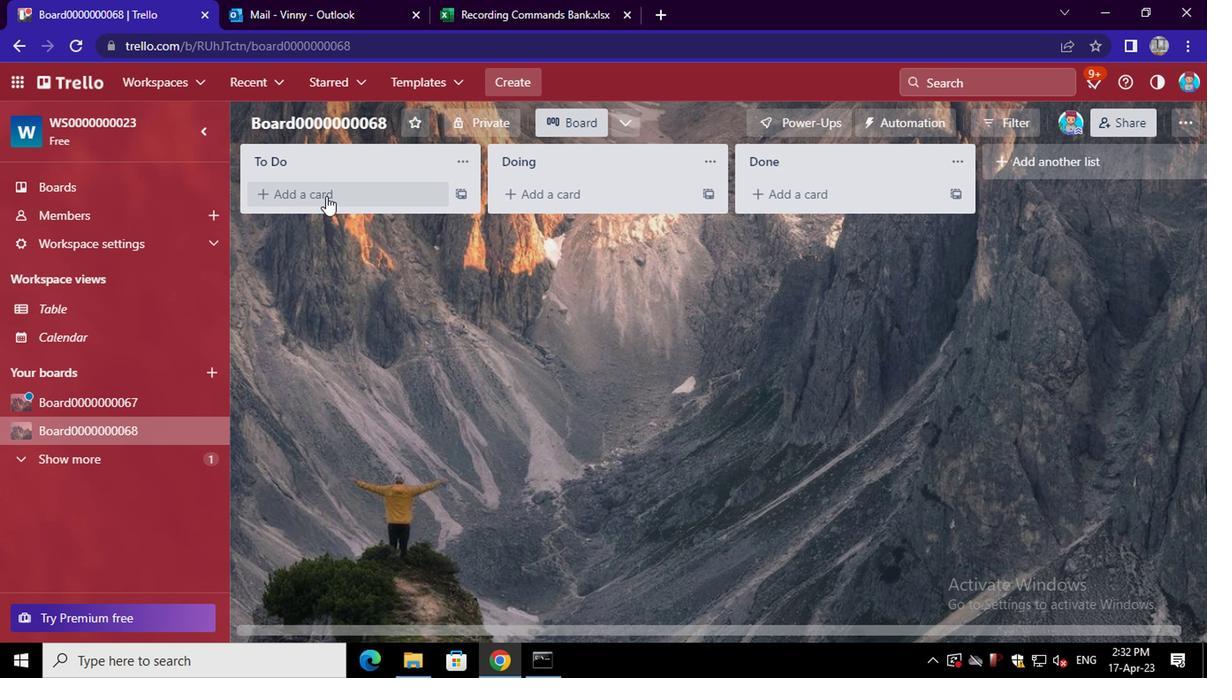 
Action: Mouse moved to (312, 220)
Screenshot: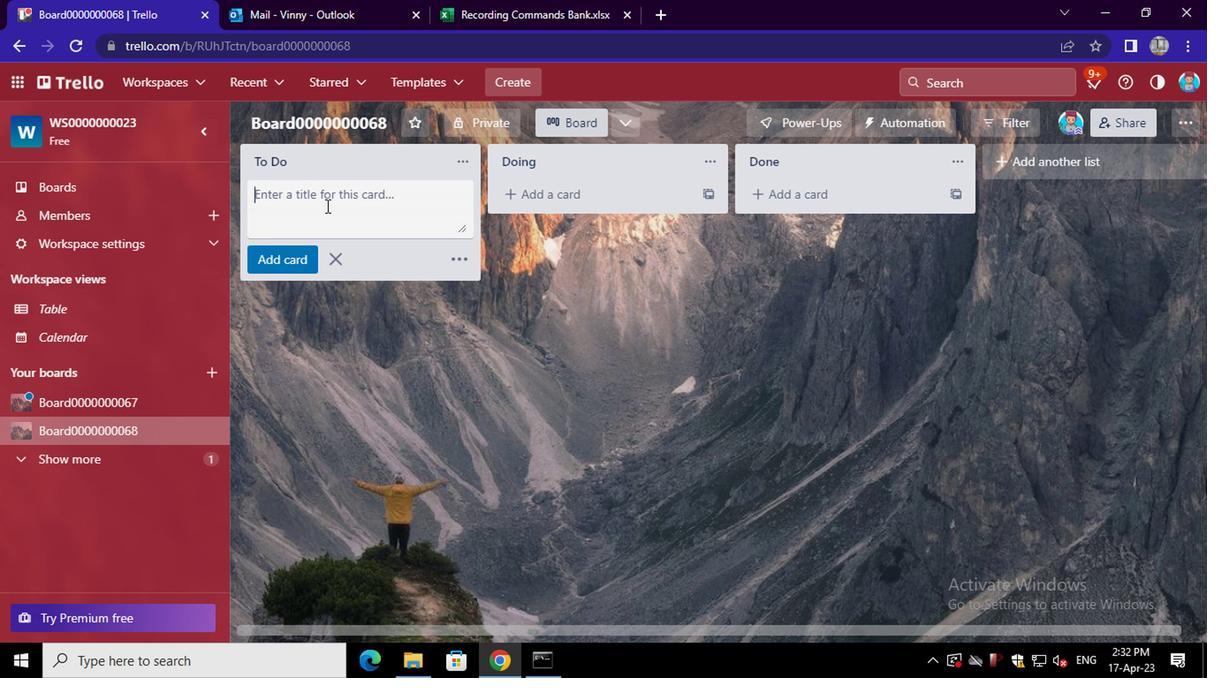
Action: Mouse pressed left at (312, 220)
Screenshot: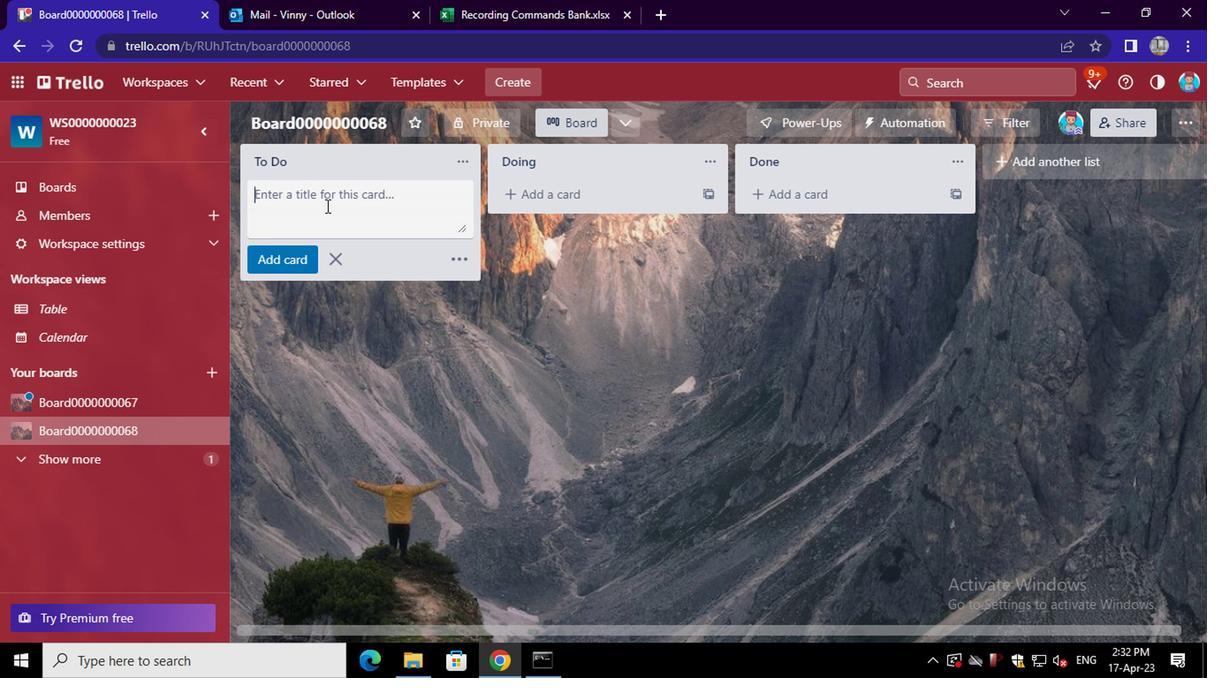 
Action: Key pressed <Key.shift>CARD0000000269
Screenshot: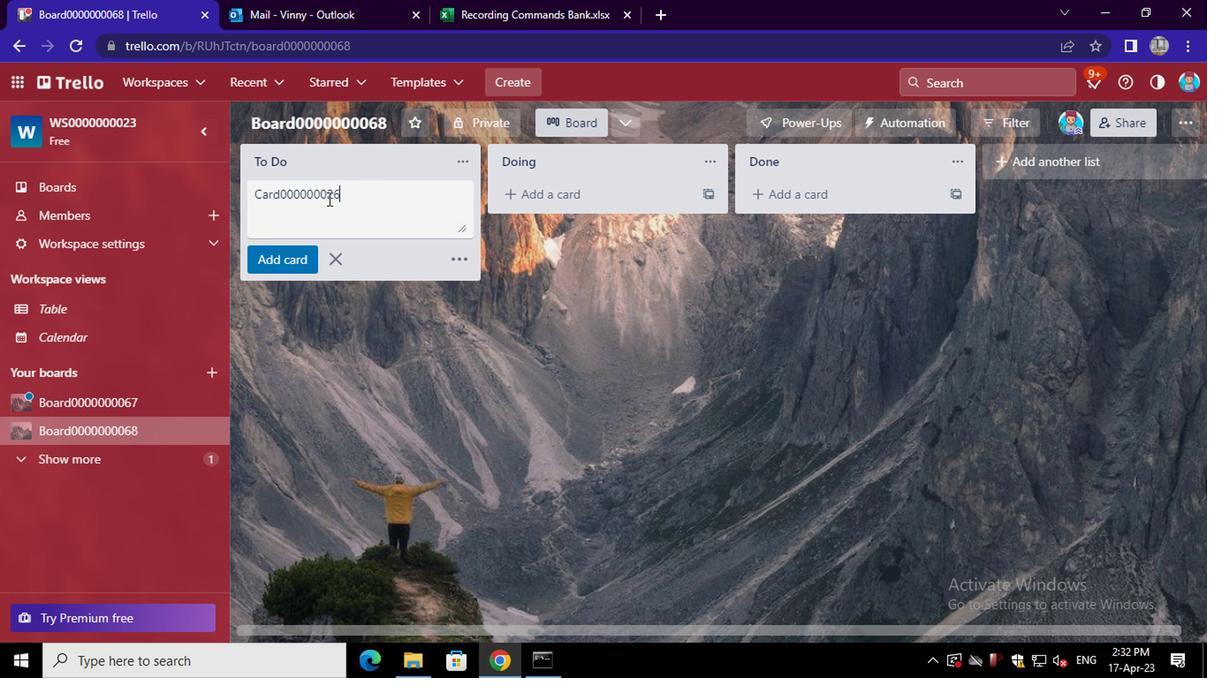 
Action: Mouse moved to (285, 259)
Screenshot: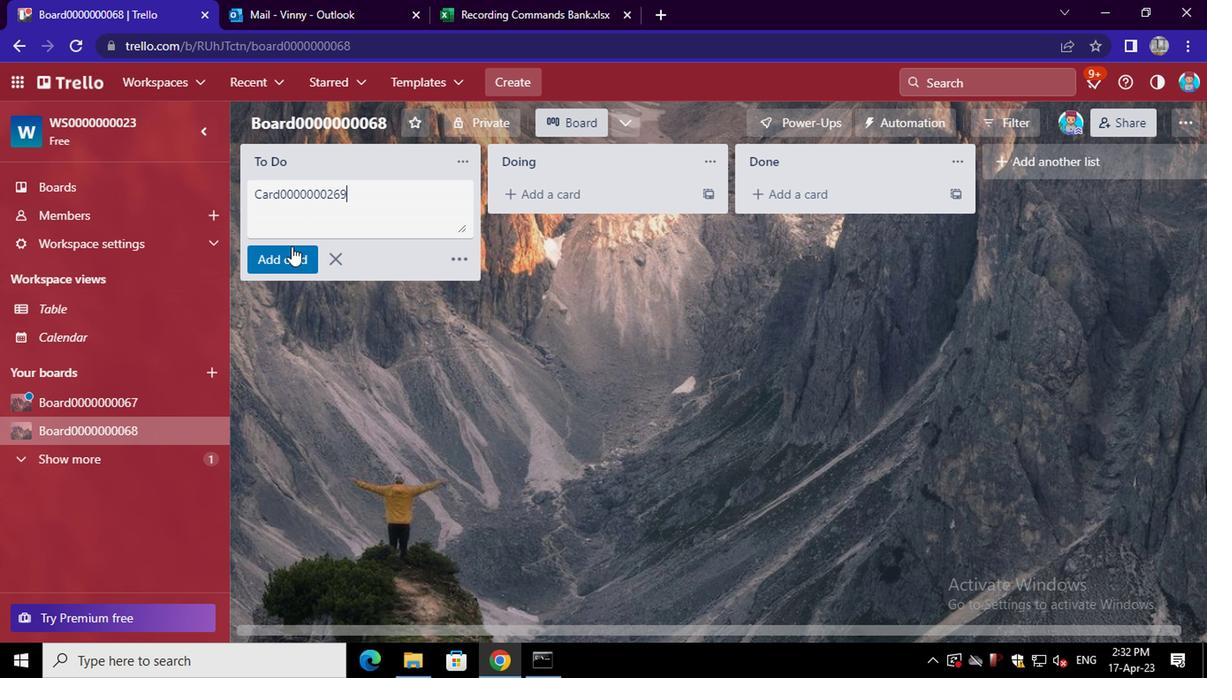 
Action: Mouse pressed left at (285, 259)
Screenshot: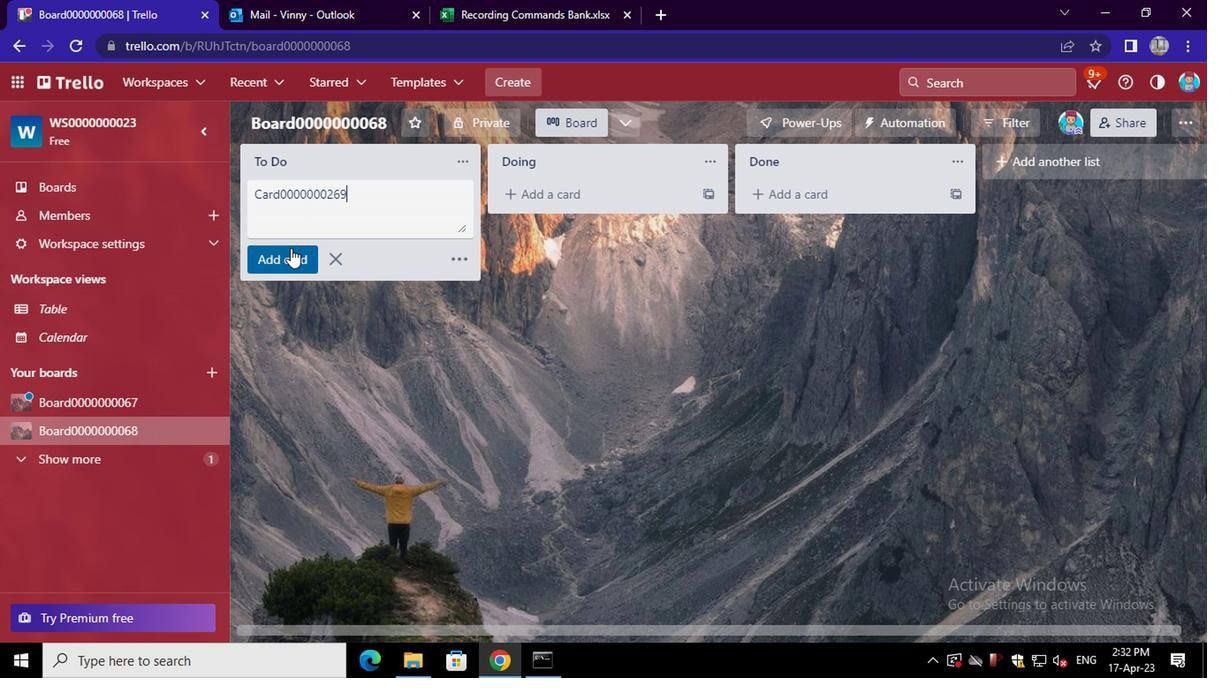 
Action: Mouse moved to (286, 248)
Screenshot: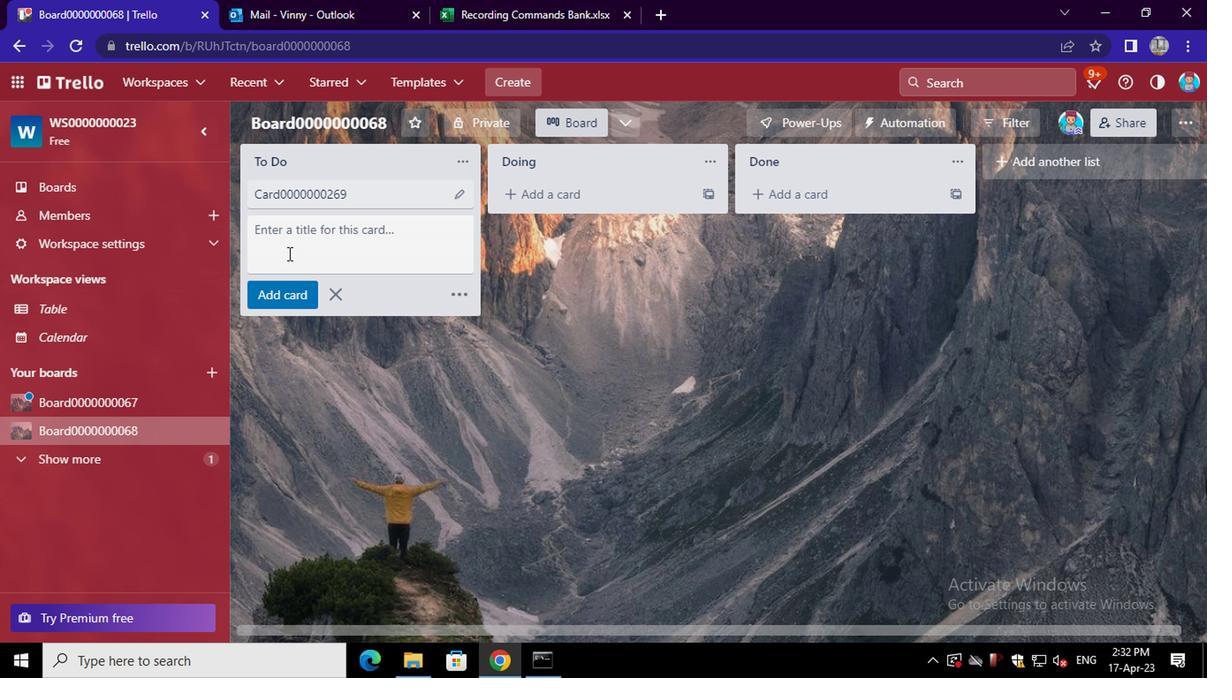 
Action: Mouse pressed left at (286, 248)
Screenshot: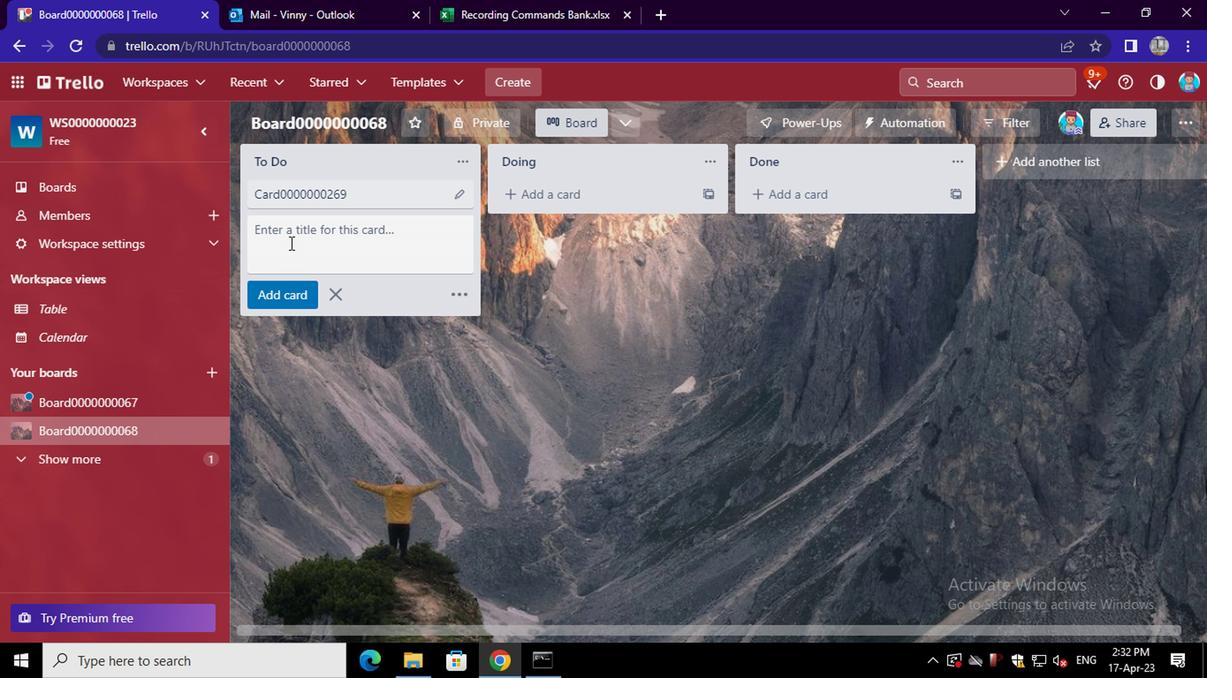 
Action: Key pressed <Key.shift>CARD0000000270
Screenshot: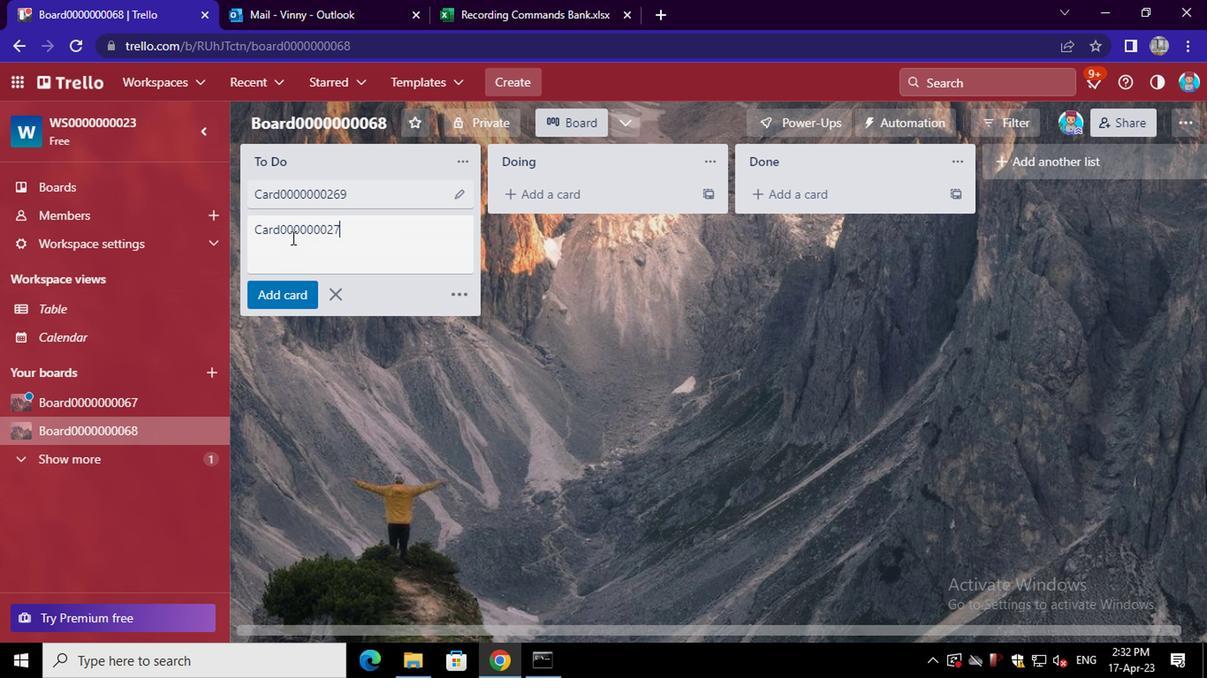 
Action: Mouse moved to (284, 285)
Screenshot: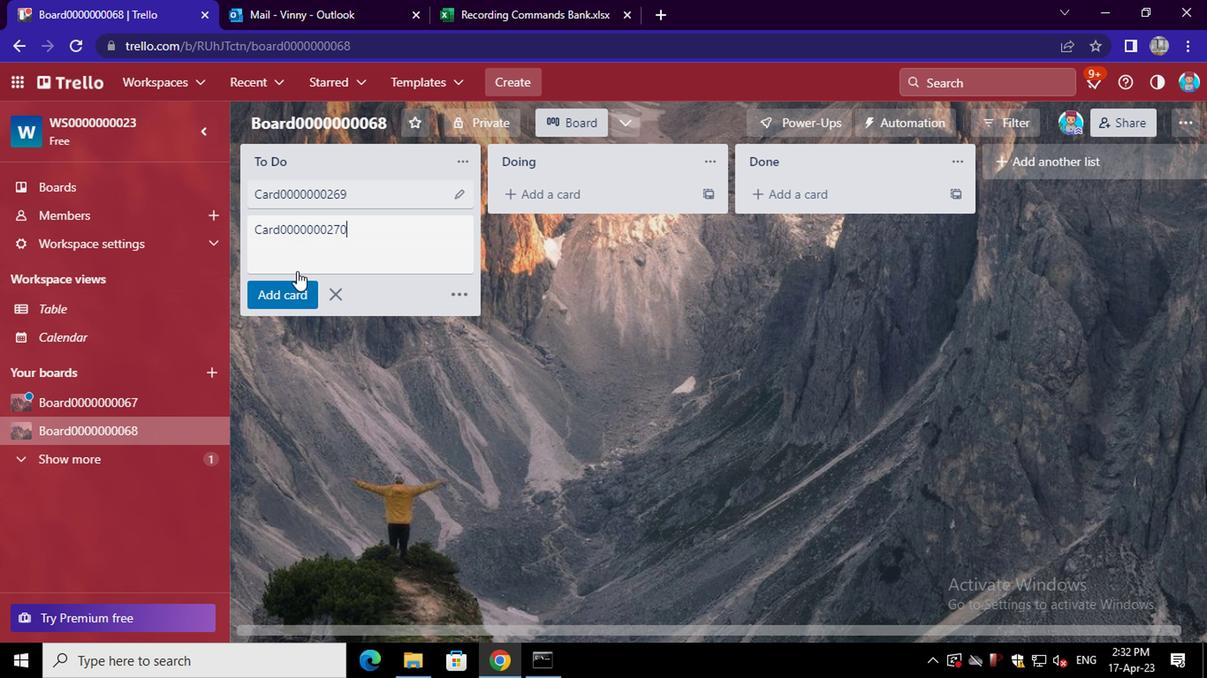 
Action: Mouse pressed left at (284, 285)
Screenshot: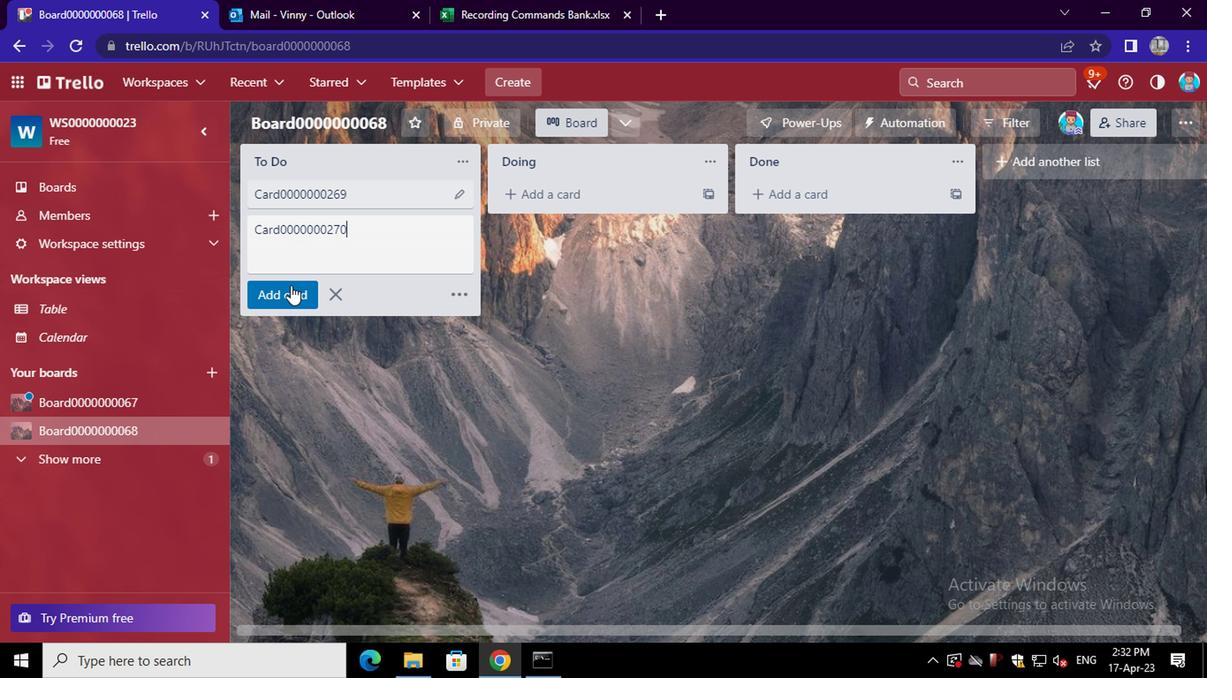 
Action: Mouse moved to (290, 269)
Screenshot: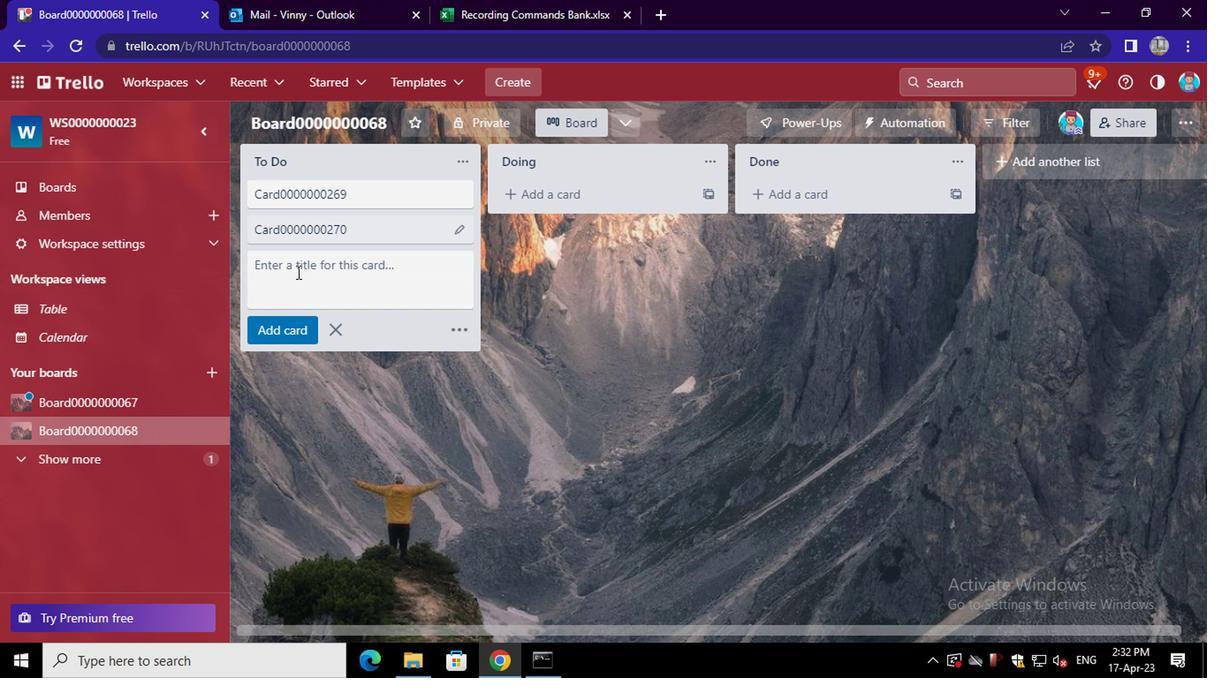 
Action: Mouse pressed left at (290, 269)
Screenshot: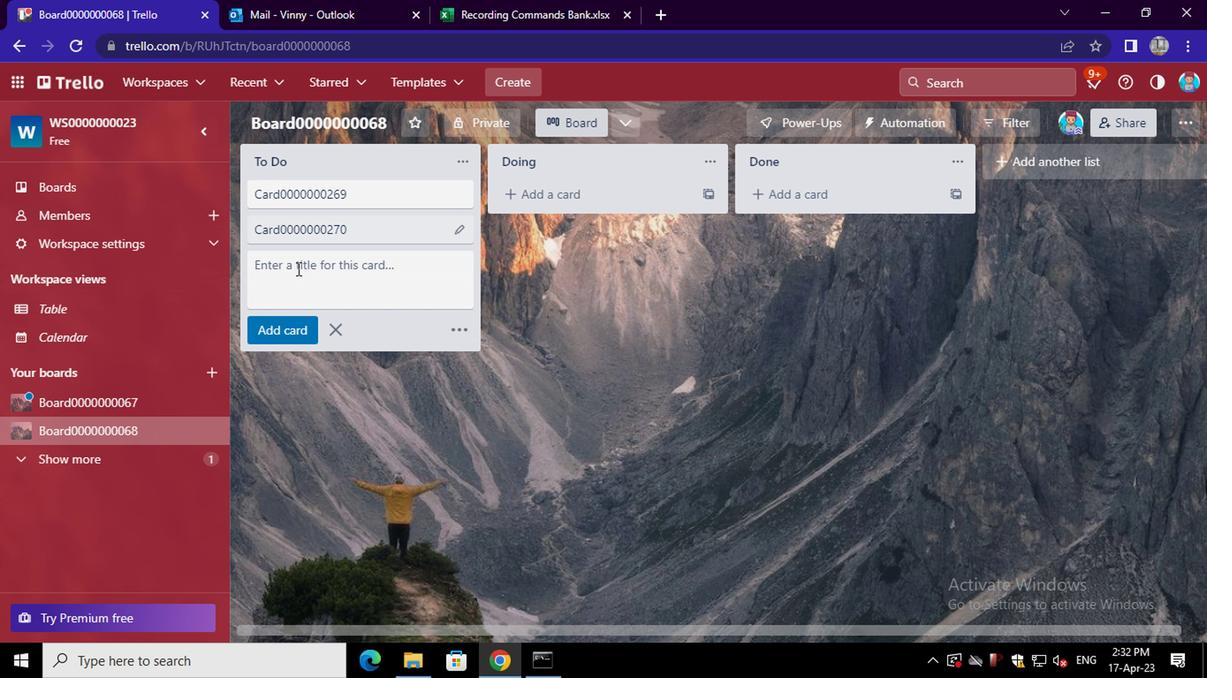 
Action: Key pressed <Key.shift>CARD0000000271
Screenshot: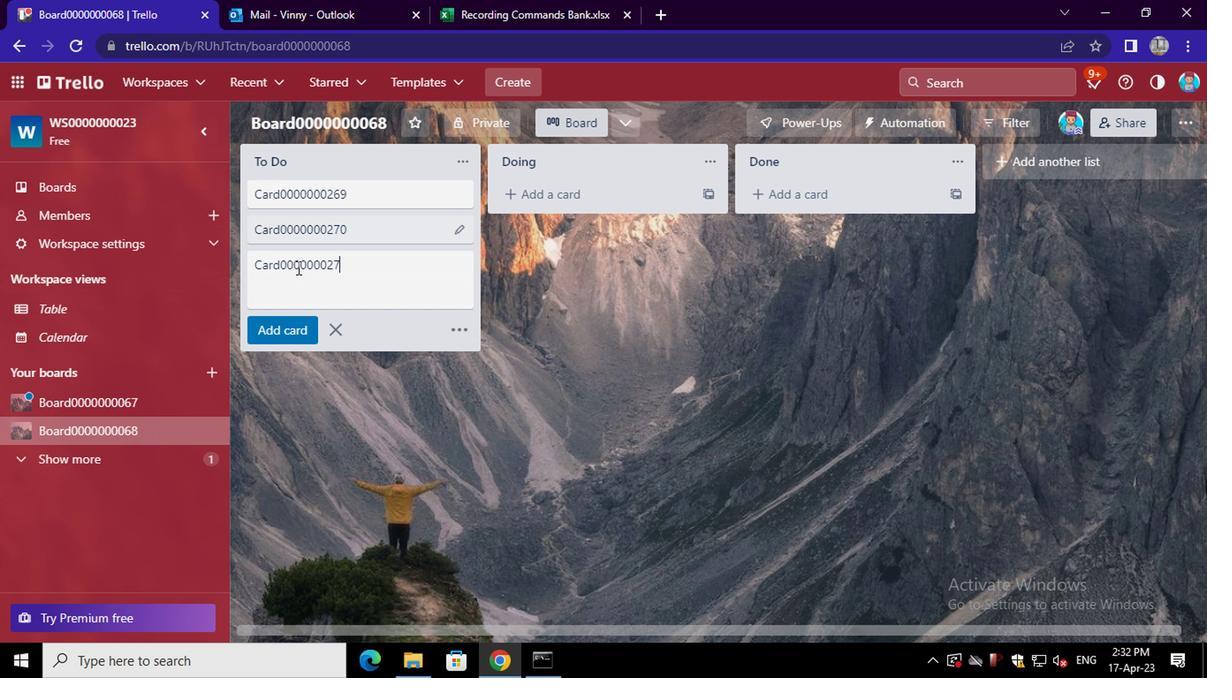 
Action: Mouse moved to (276, 311)
Screenshot: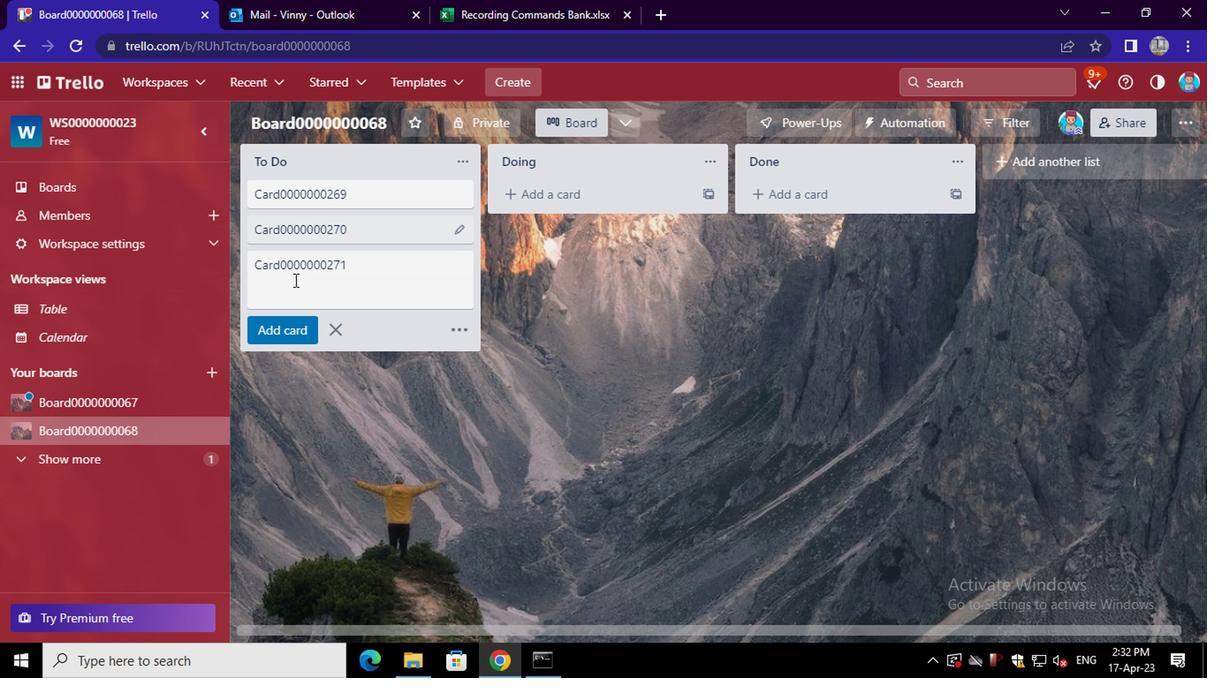 
Action: Mouse pressed left at (276, 311)
Screenshot: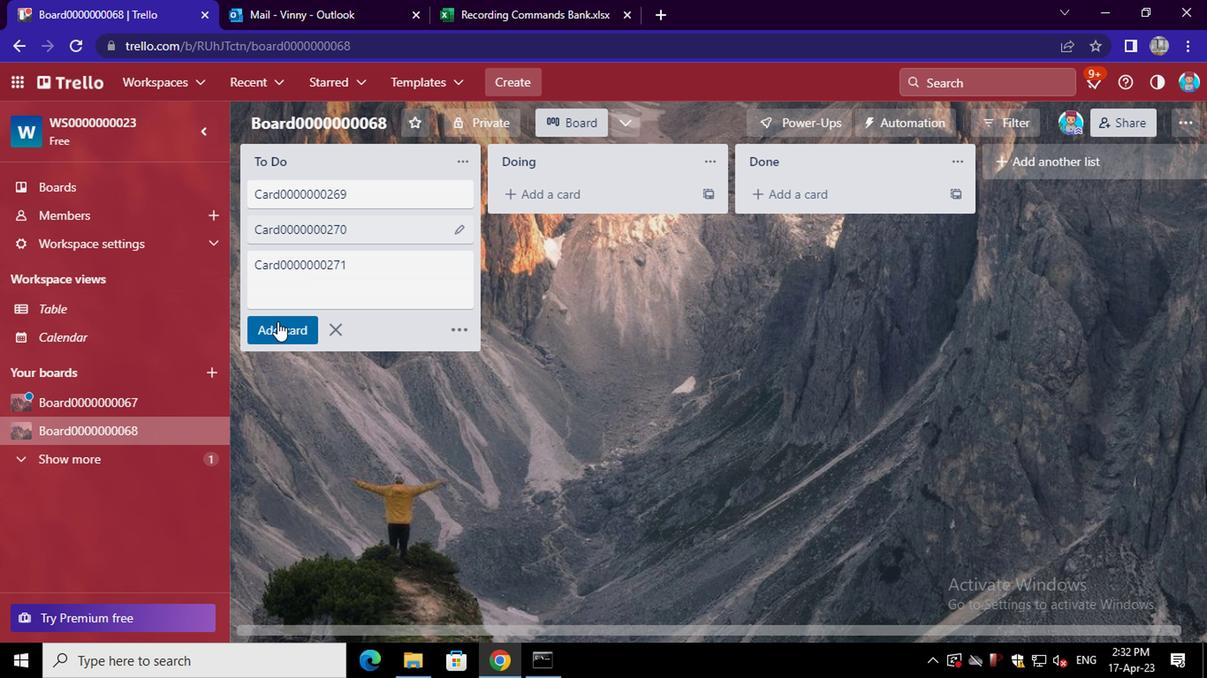 
